 Task: Search one way flight ticket for 1 adult, 5 children, 2 infants in seat and 1 infant on lap in first from Oakland: Oakland International Airport to Riverton: Central Wyoming Regional Airport (was Riverton Regional) on 5-4-2023. Choice of flights is Royal air maroc. Number of bags: 1 checked bag. Price is upto 82000. Outbound departure time preference is 15:00.
Action: Mouse moved to (292, 253)
Screenshot: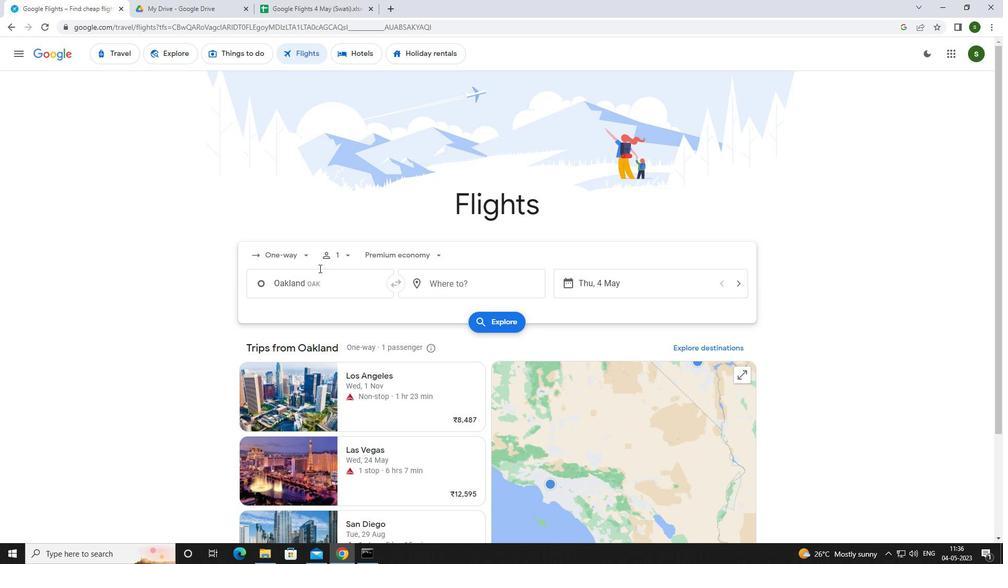 
Action: Mouse pressed left at (292, 253)
Screenshot: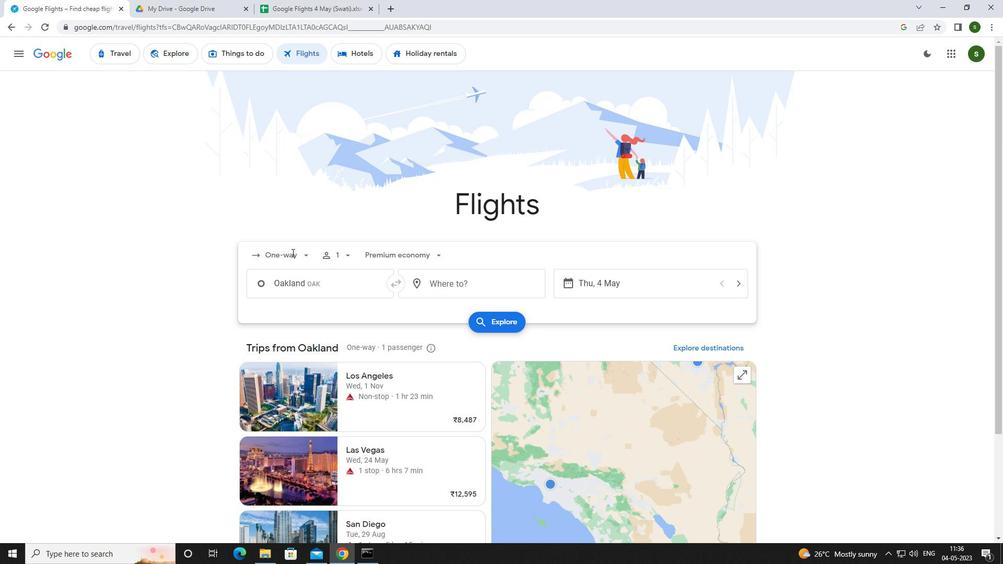 
Action: Mouse moved to (304, 303)
Screenshot: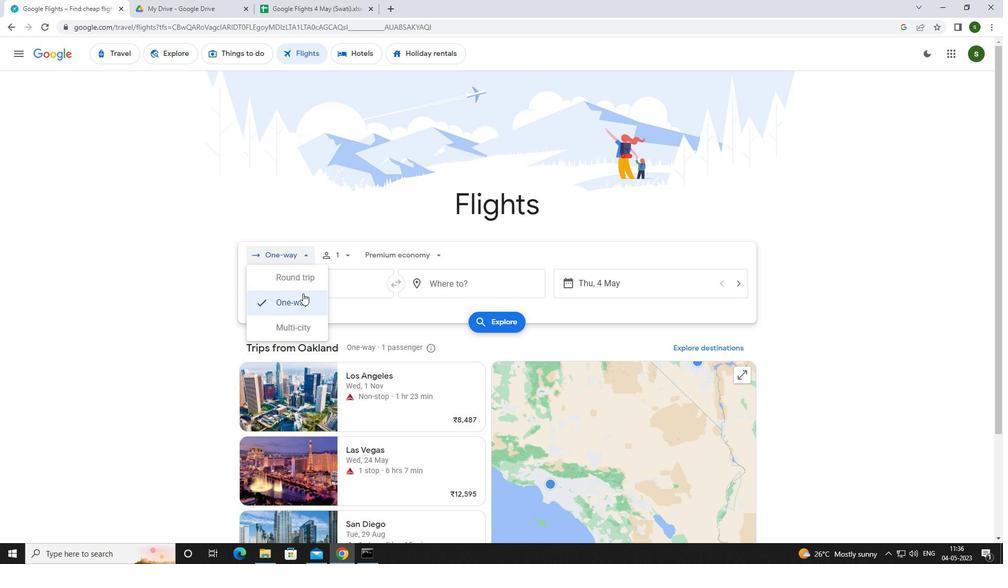 
Action: Mouse pressed left at (304, 303)
Screenshot: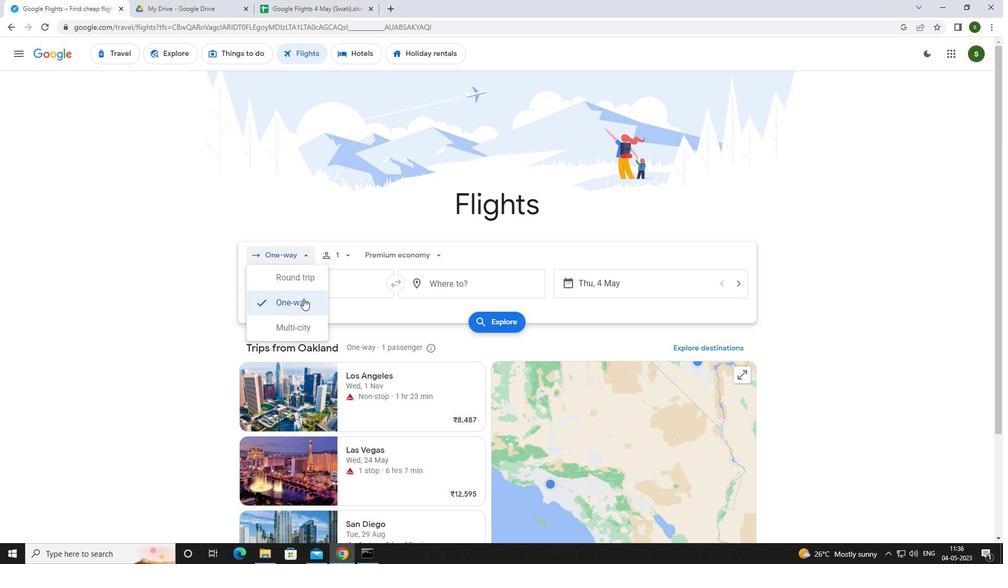 
Action: Mouse moved to (348, 252)
Screenshot: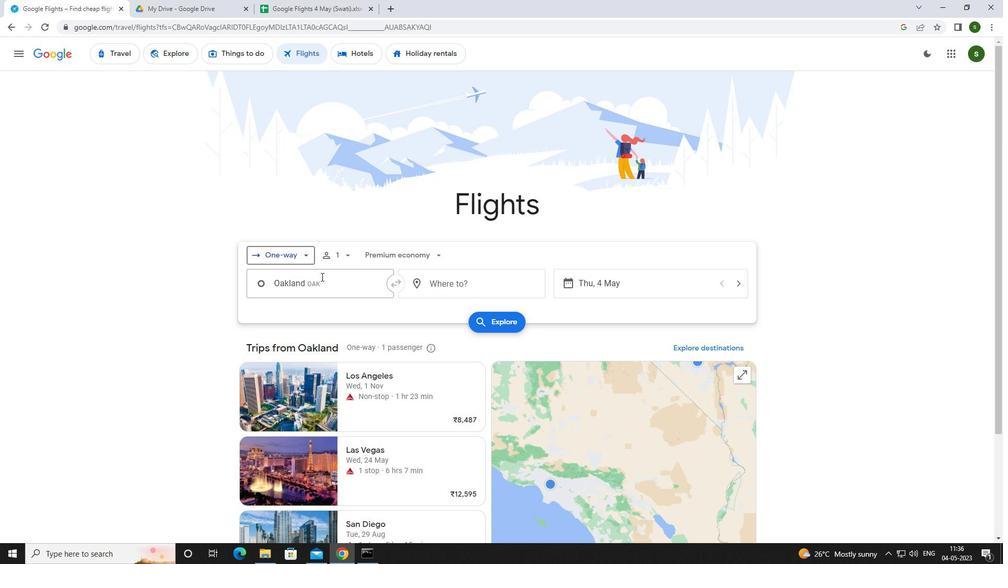 
Action: Mouse pressed left at (348, 252)
Screenshot: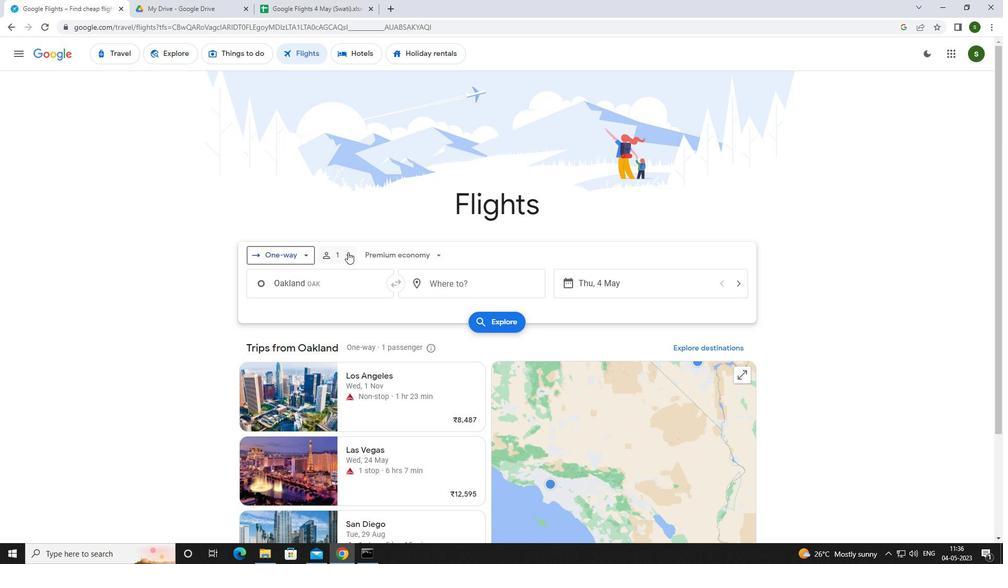 
Action: Mouse moved to (434, 303)
Screenshot: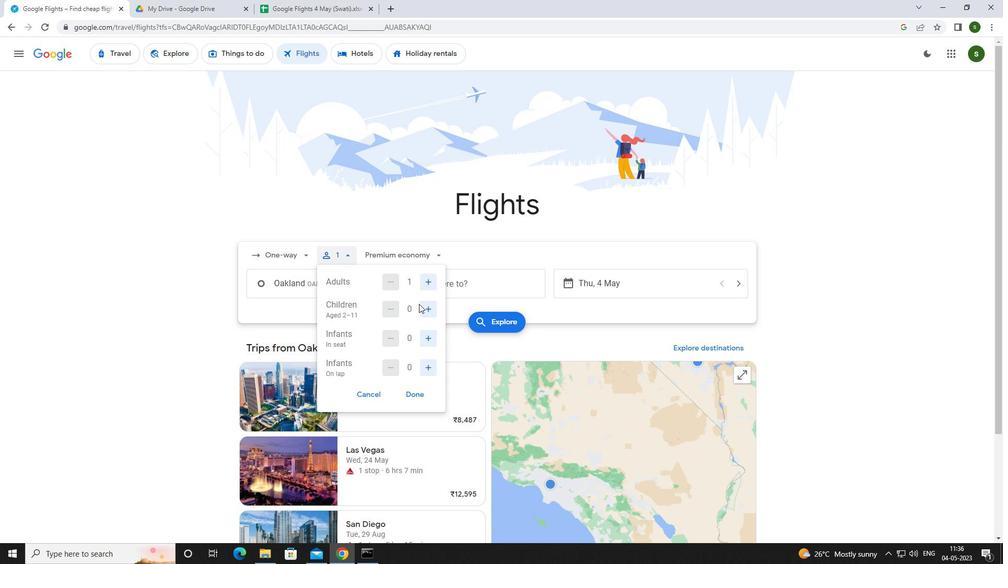 
Action: Mouse pressed left at (434, 303)
Screenshot: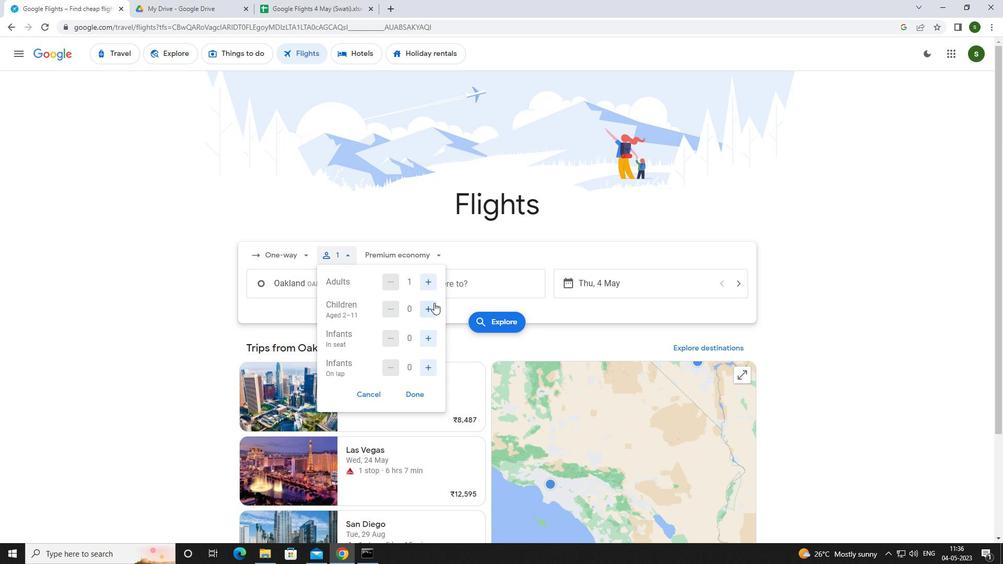 
Action: Mouse moved to (434, 303)
Screenshot: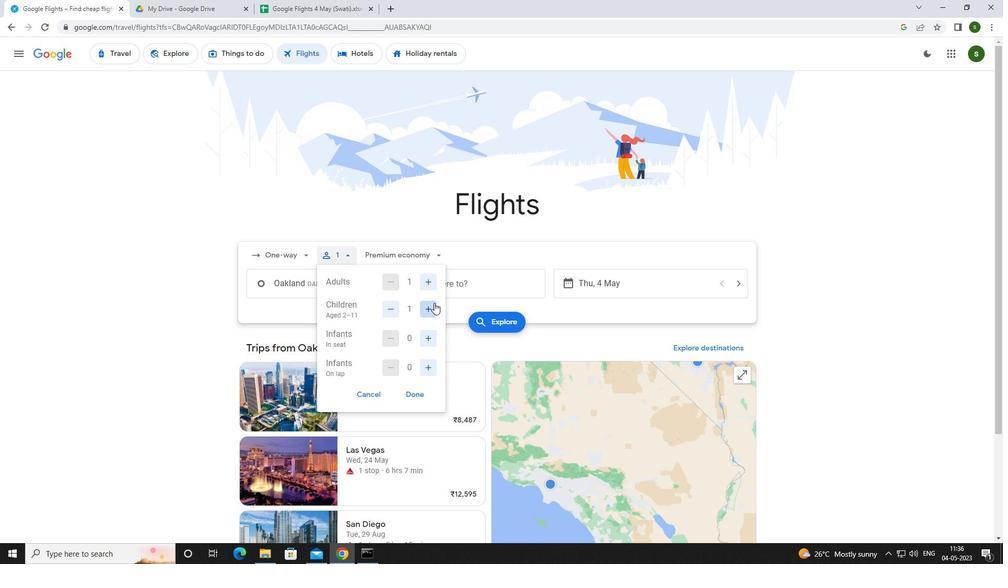 
Action: Mouse pressed left at (434, 303)
Screenshot: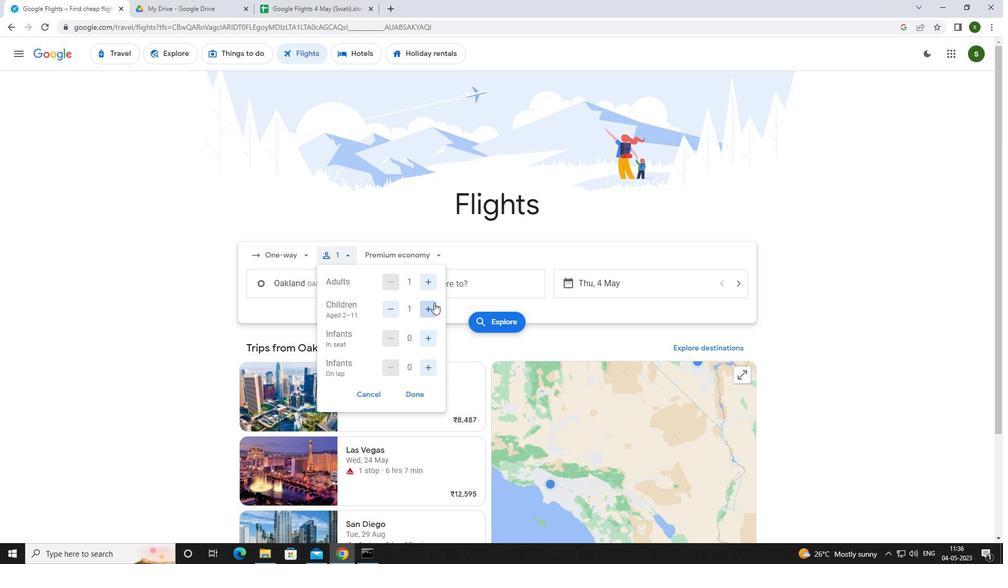 
Action: Mouse pressed left at (434, 303)
Screenshot: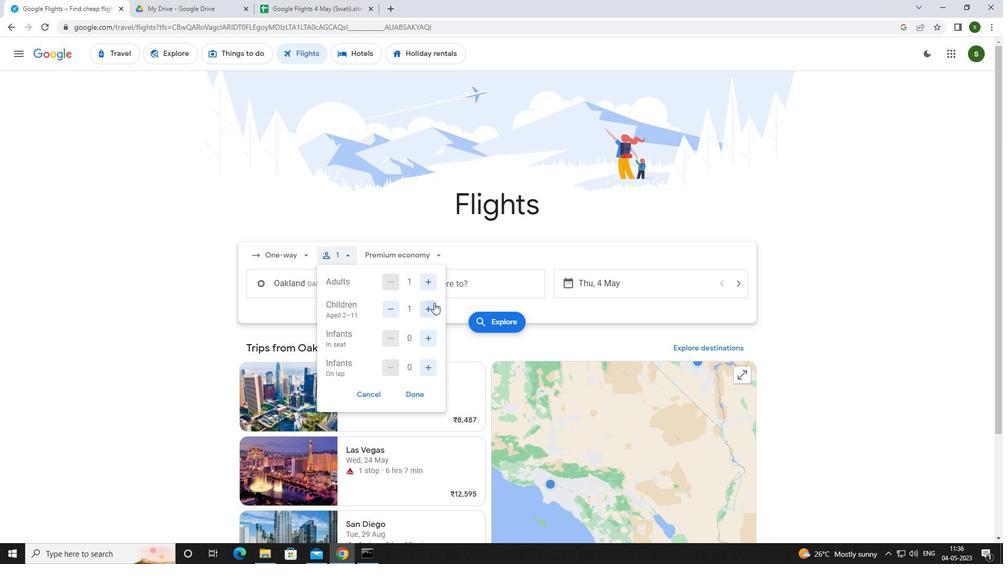 
Action: Mouse pressed left at (434, 303)
Screenshot: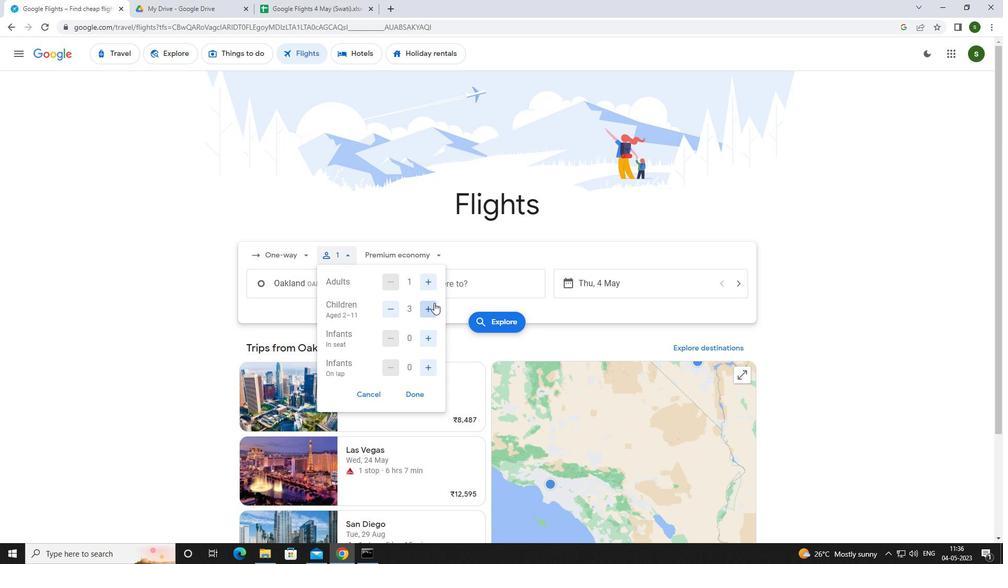 
Action: Mouse pressed left at (434, 303)
Screenshot: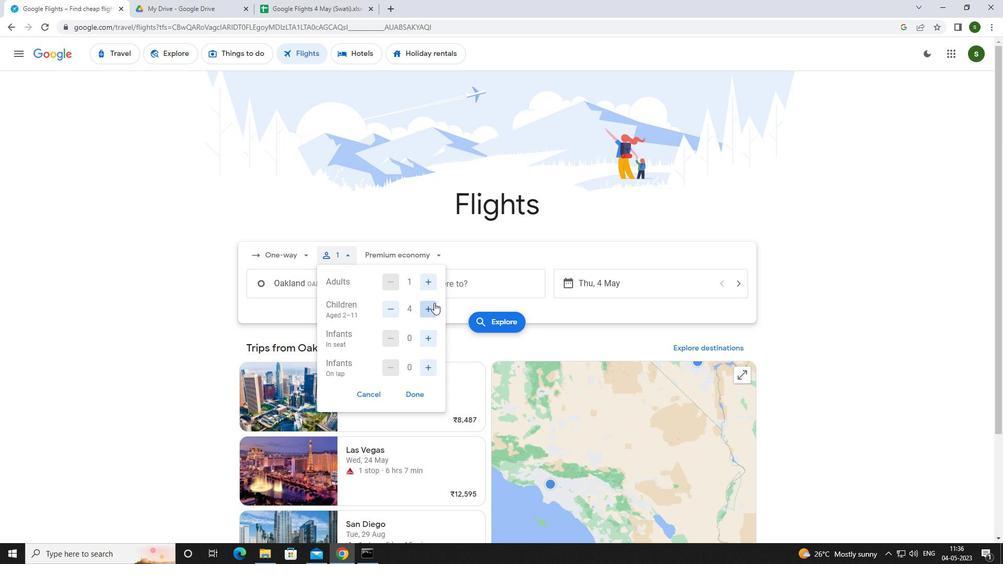
Action: Mouse moved to (426, 340)
Screenshot: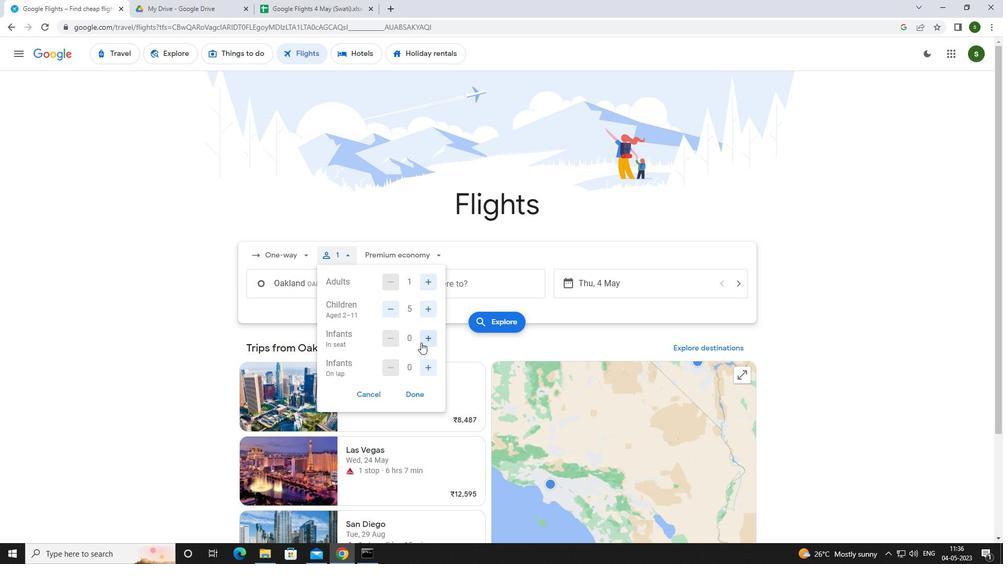 
Action: Mouse pressed left at (426, 340)
Screenshot: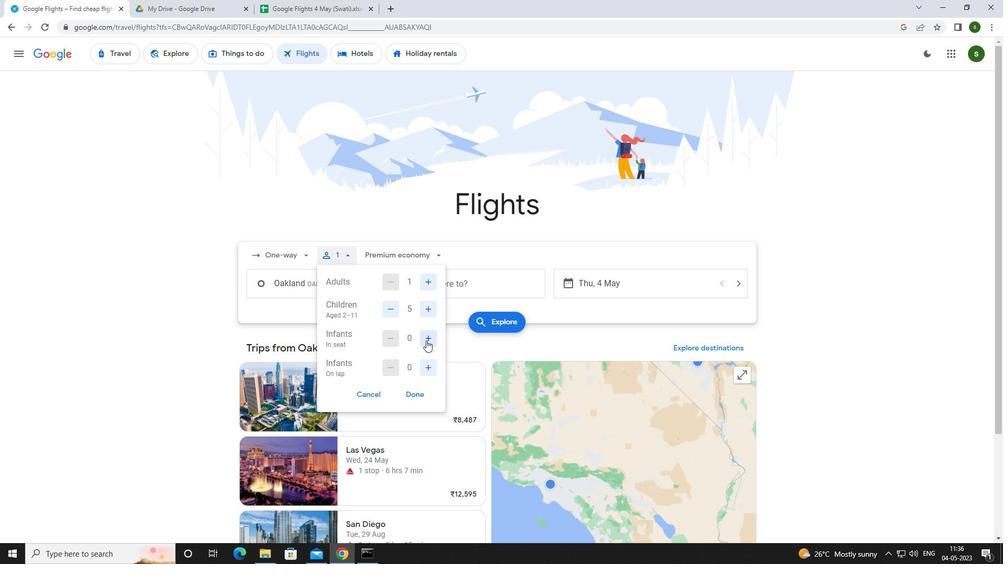 
Action: Mouse moved to (430, 366)
Screenshot: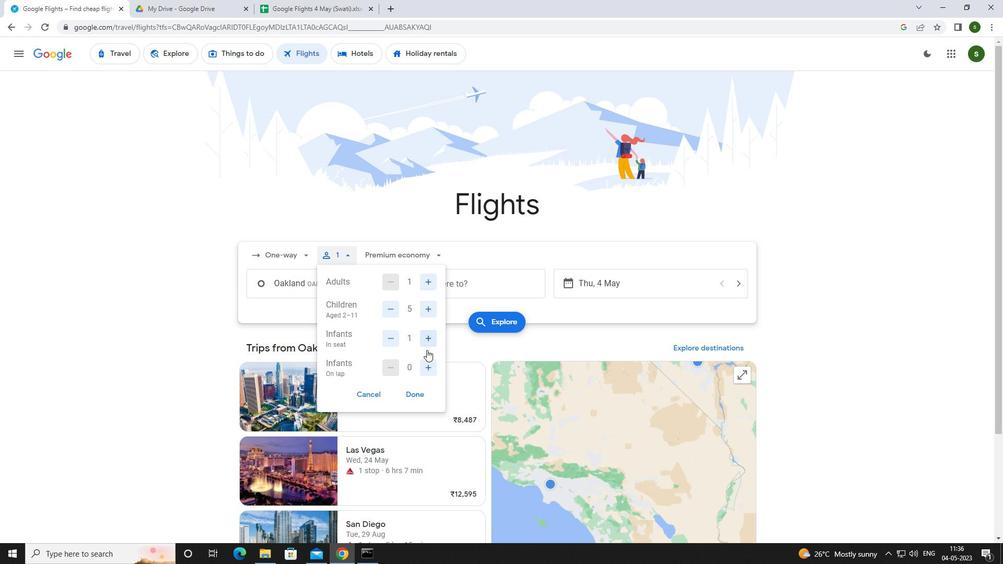 
Action: Mouse pressed left at (430, 366)
Screenshot: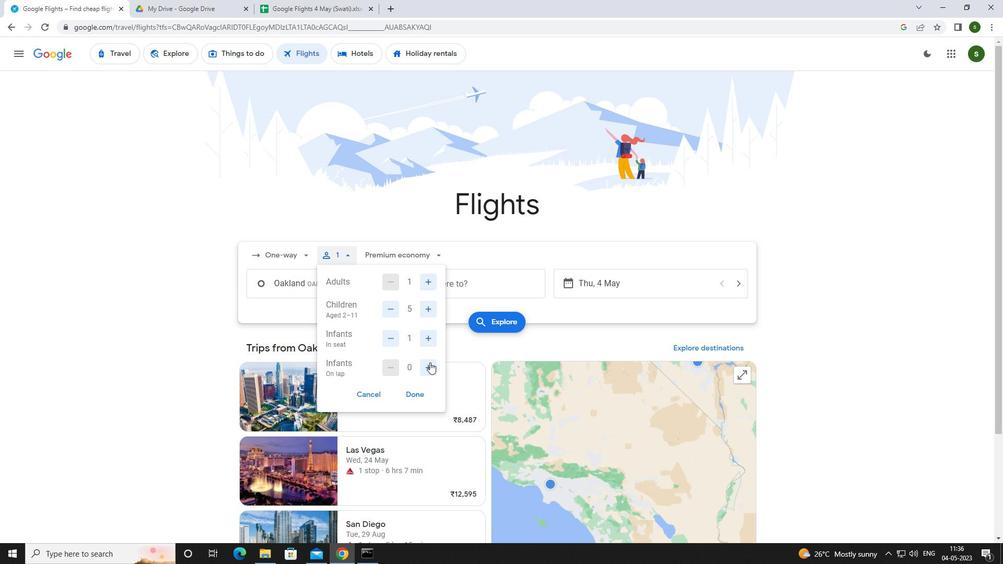 
Action: Mouse moved to (419, 256)
Screenshot: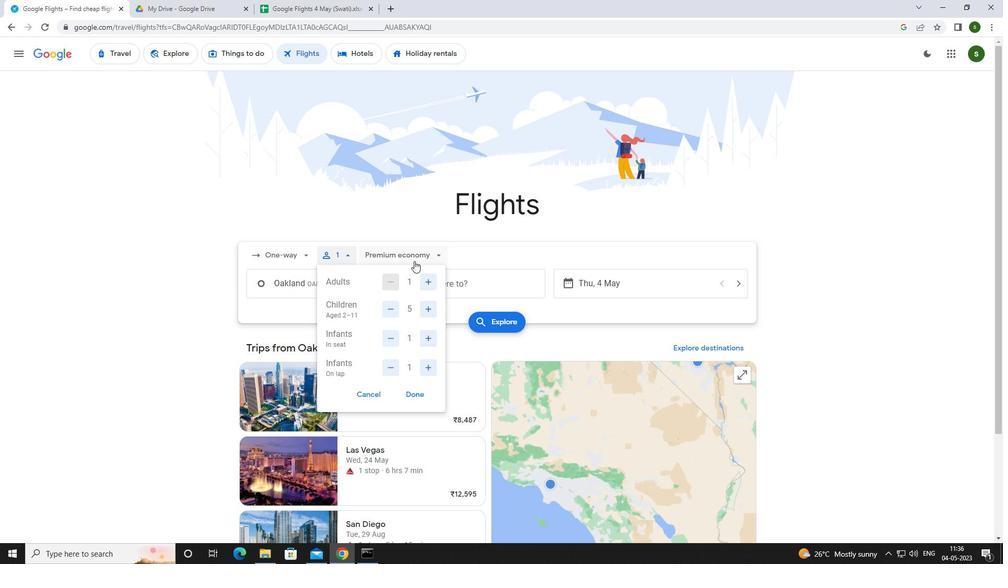 
Action: Mouse pressed left at (419, 256)
Screenshot: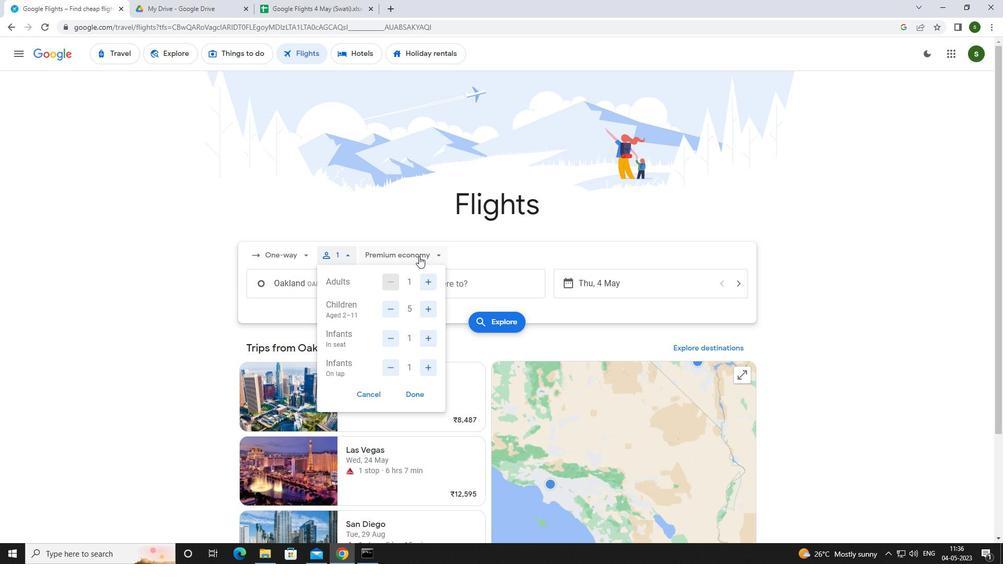
Action: Mouse moved to (412, 348)
Screenshot: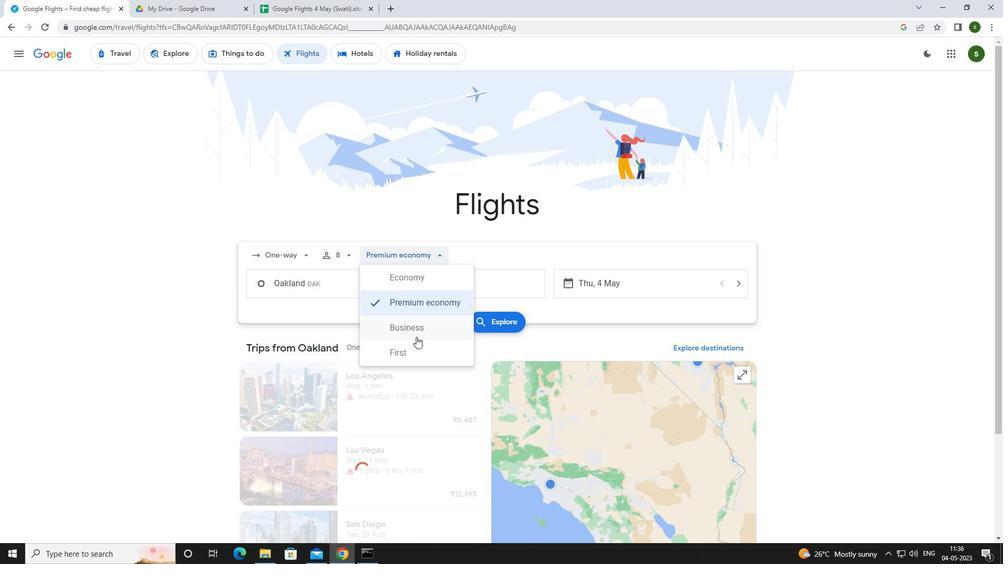 
Action: Mouse pressed left at (412, 348)
Screenshot: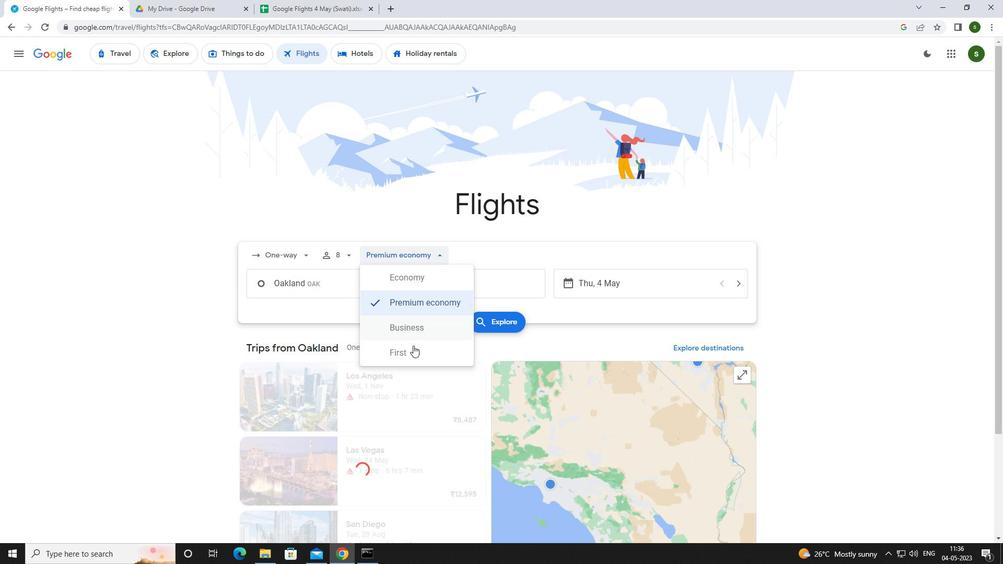 
Action: Mouse moved to (361, 283)
Screenshot: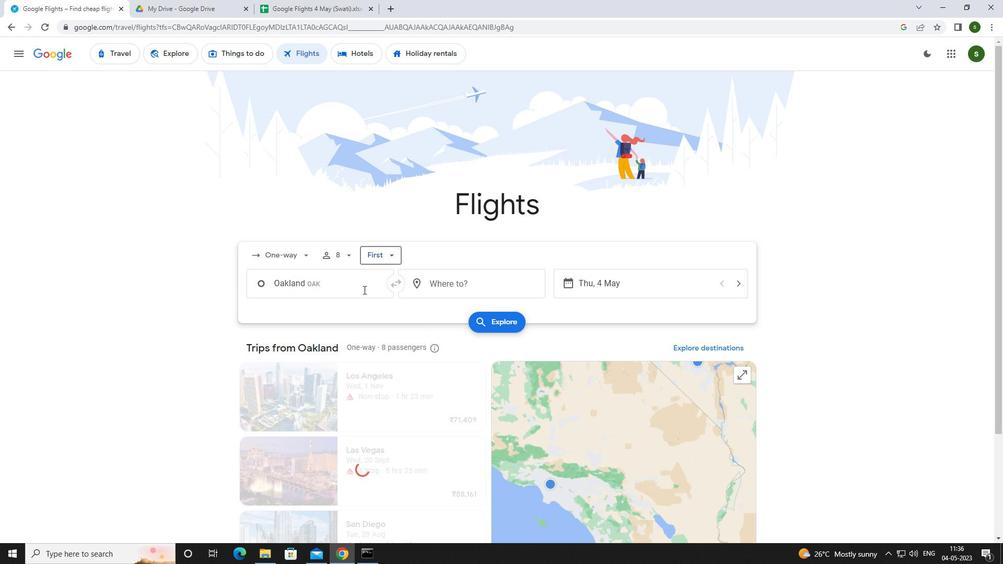 
Action: Mouse pressed left at (361, 283)
Screenshot: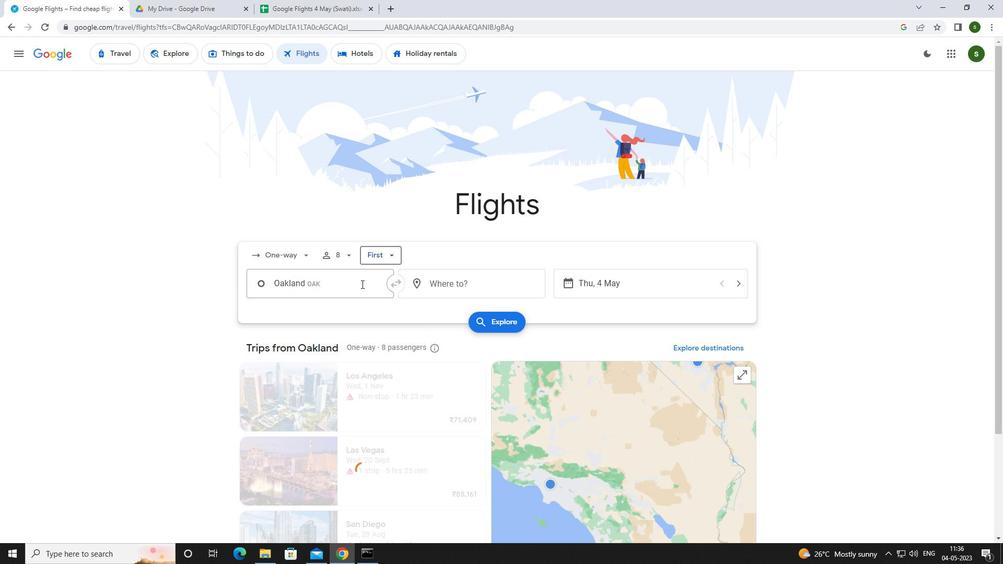 
Action: Key pressed <Key.caps_lock>o<Key.caps_lock>akla
Screenshot: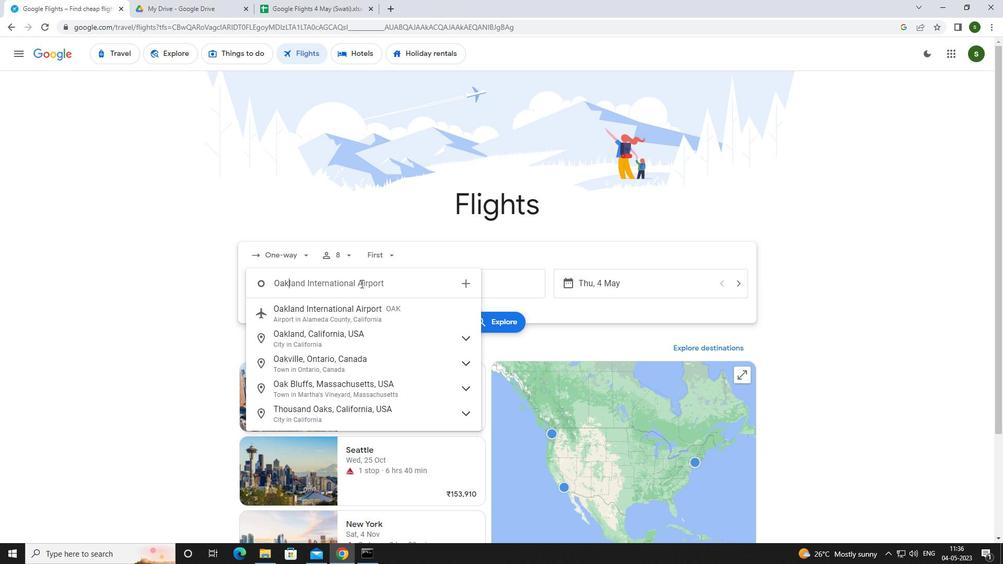 
Action: Mouse moved to (355, 344)
Screenshot: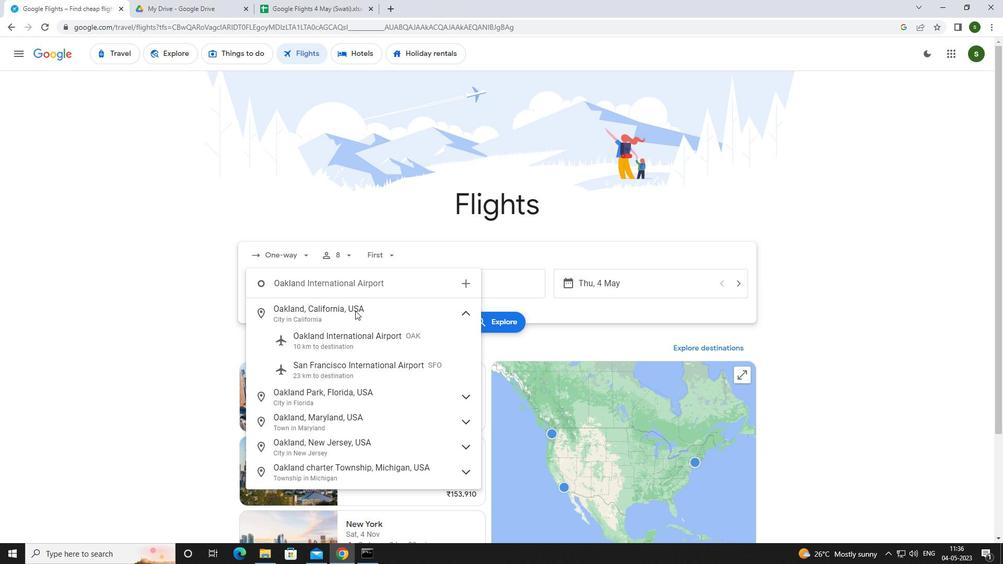
Action: Mouse pressed left at (355, 344)
Screenshot: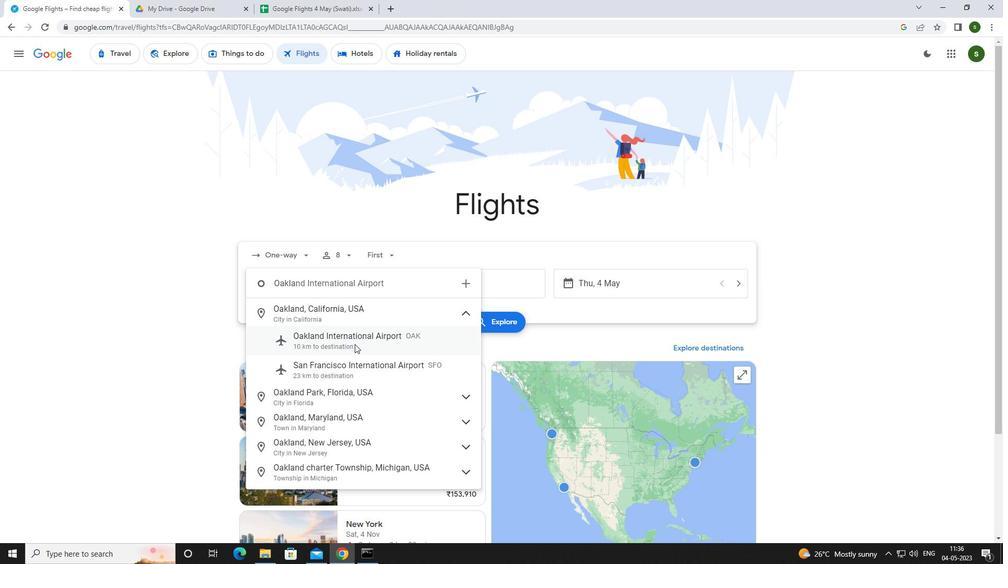 
Action: Mouse moved to (467, 290)
Screenshot: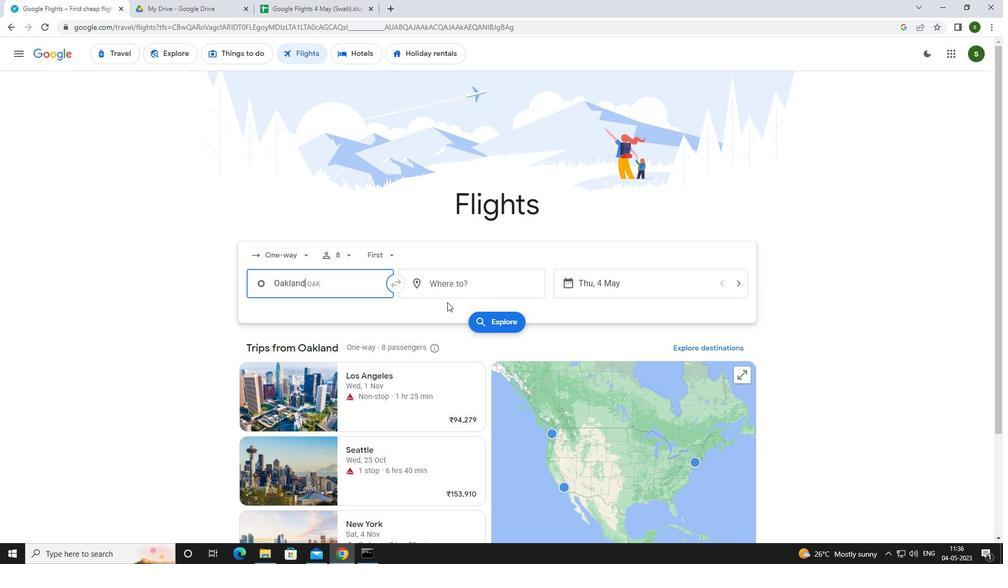 
Action: Mouse pressed left at (467, 290)
Screenshot: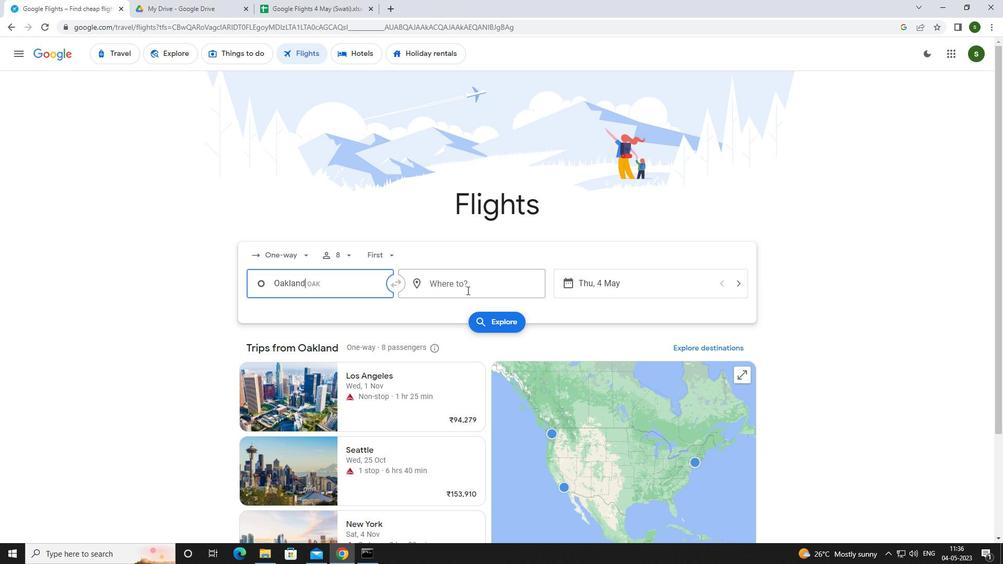 
Action: Mouse moved to (470, 289)
Screenshot: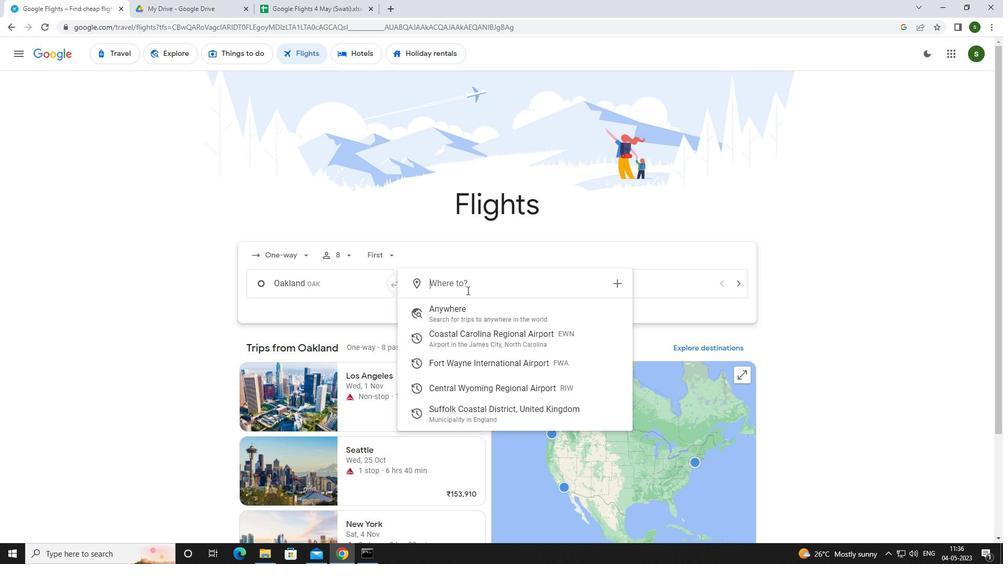 
Action: Key pressed <Key.caps_lock>r<Key.caps_lock>iverto
Screenshot: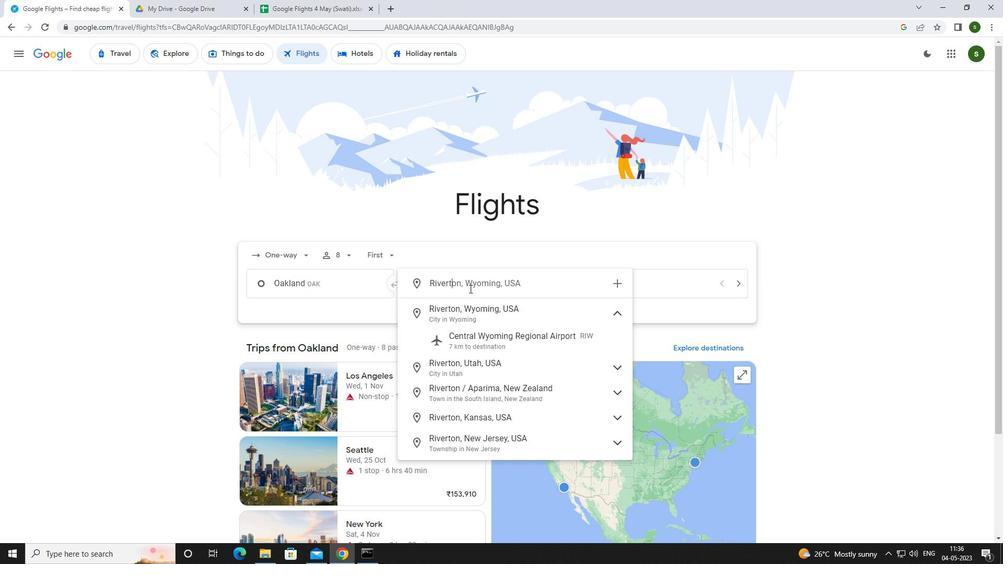 
Action: Mouse moved to (469, 332)
Screenshot: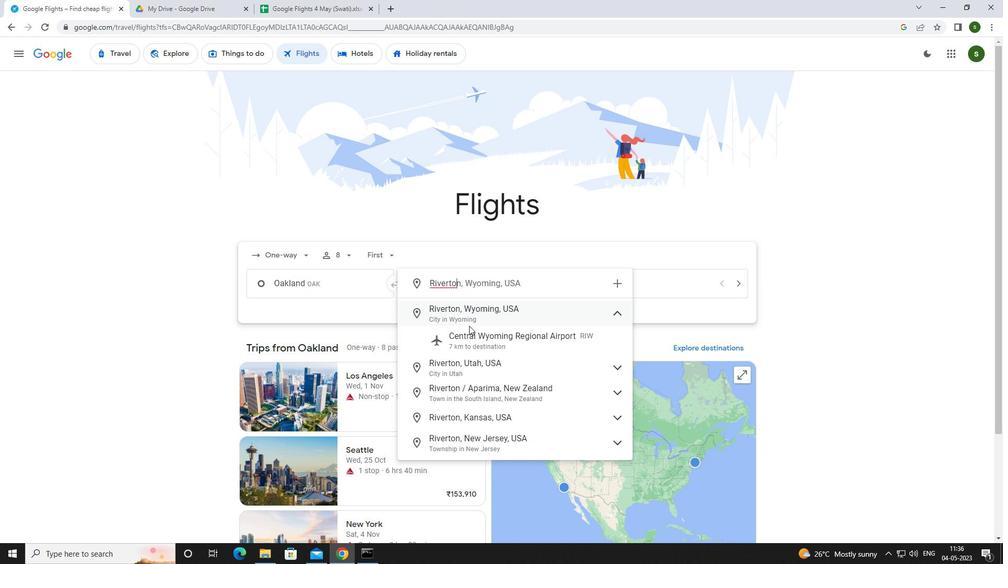 
Action: Mouse pressed left at (469, 332)
Screenshot: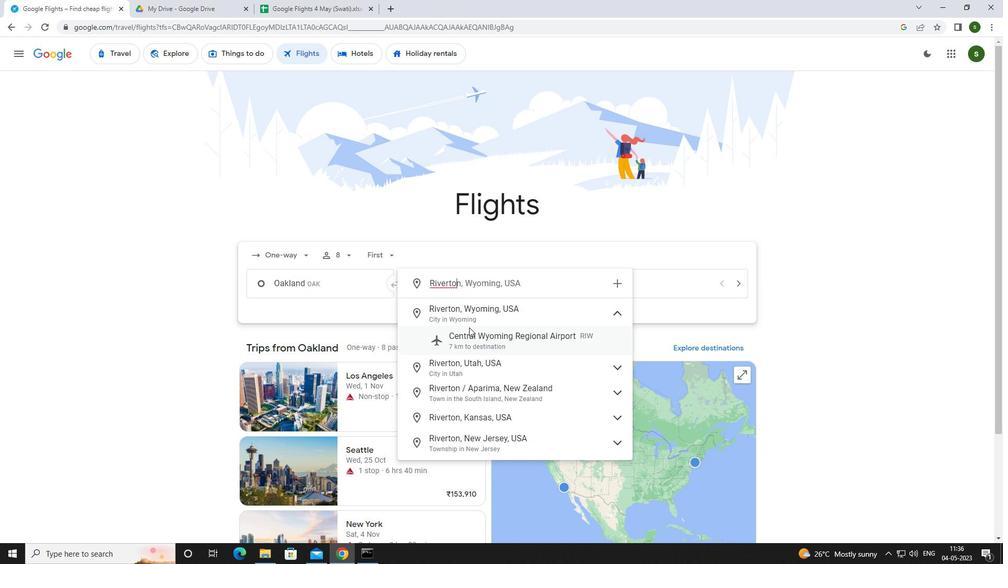 
Action: Mouse moved to (634, 285)
Screenshot: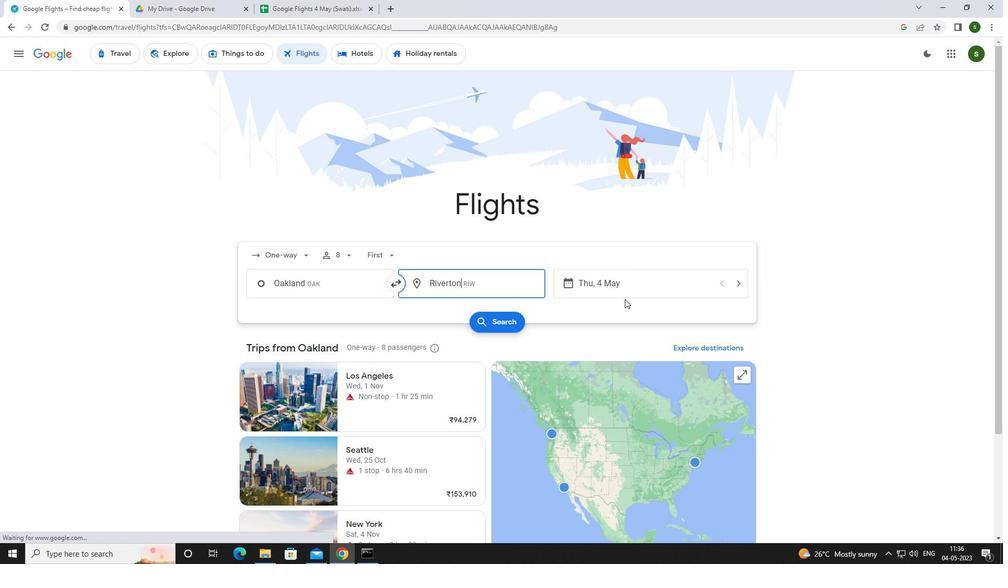 
Action: Mouse pressed left at (634, 285)
Screenshot: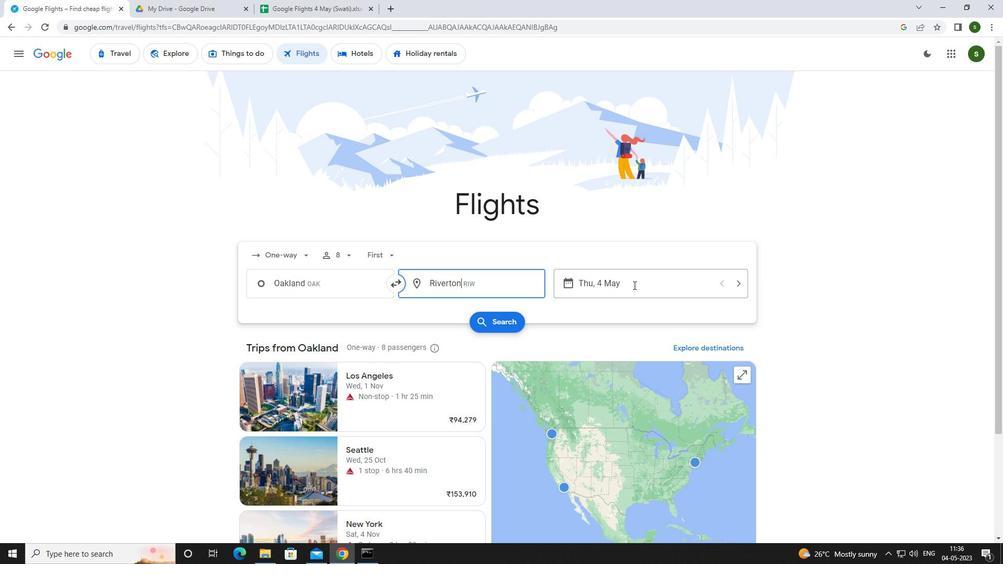 
Action: Mouse moved to (489, 352)
Screenshot: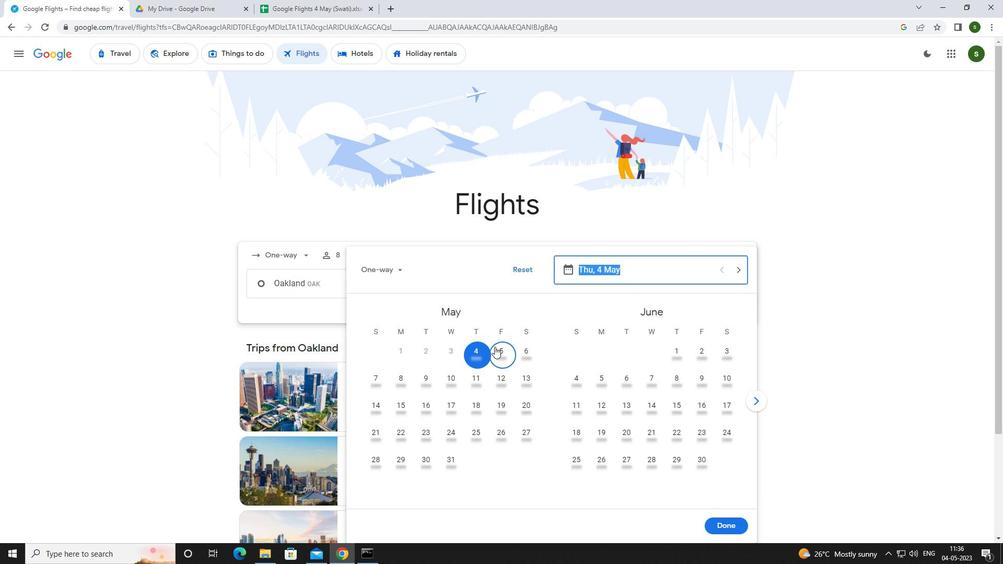 
Action: Mouse pressed left at (489, 352)
Screenshot: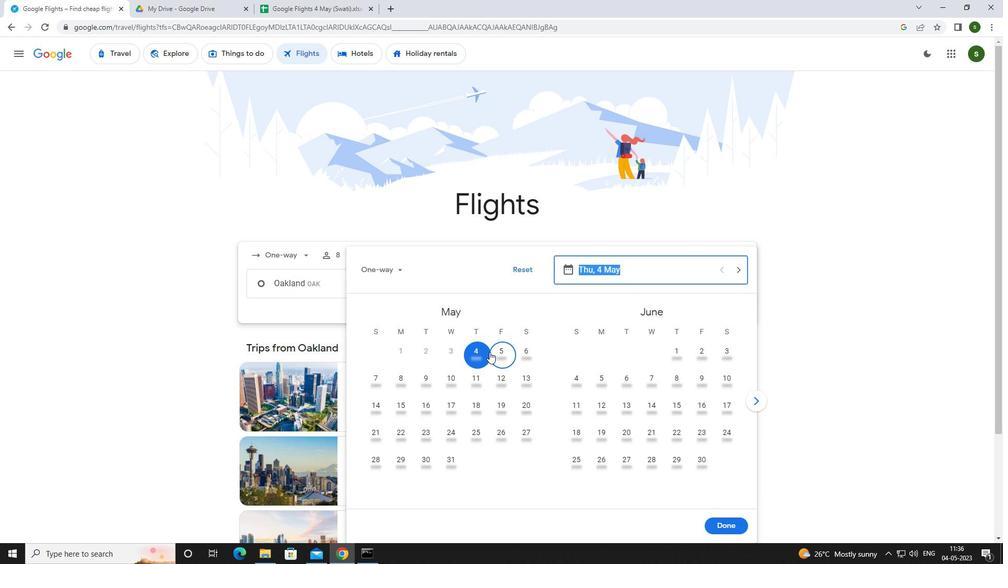 
Action: Mouse moved to (480, 355)
Screenshot: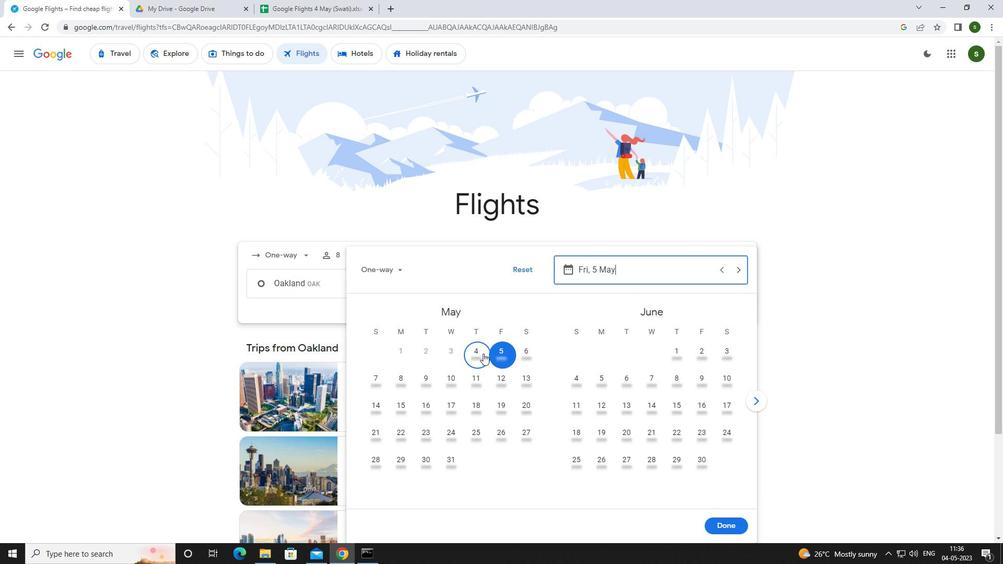 
Action: Mouse pressed left at (480, 355)
Screenshot: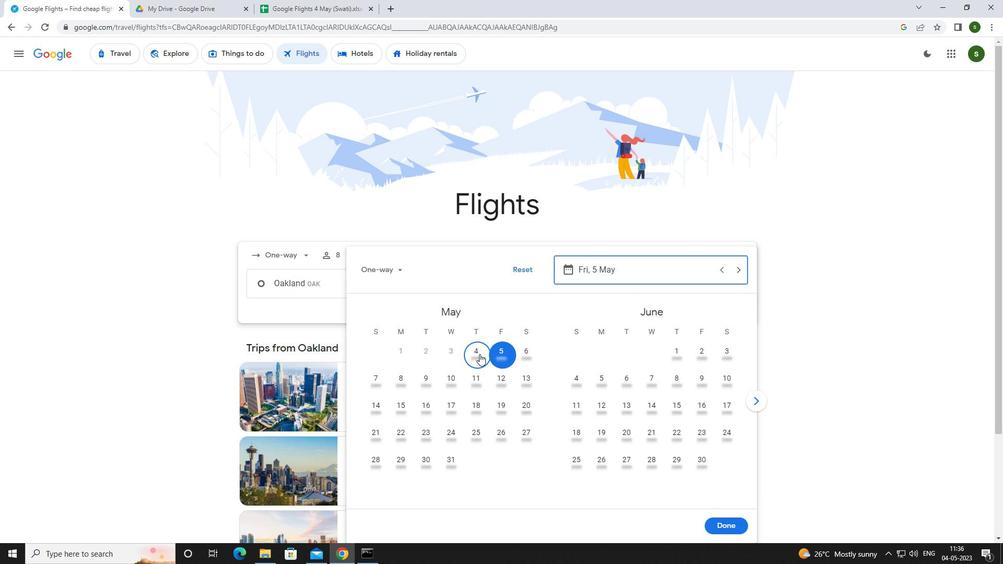 
Action: Mouse moved to (728, 523)
Screenshot: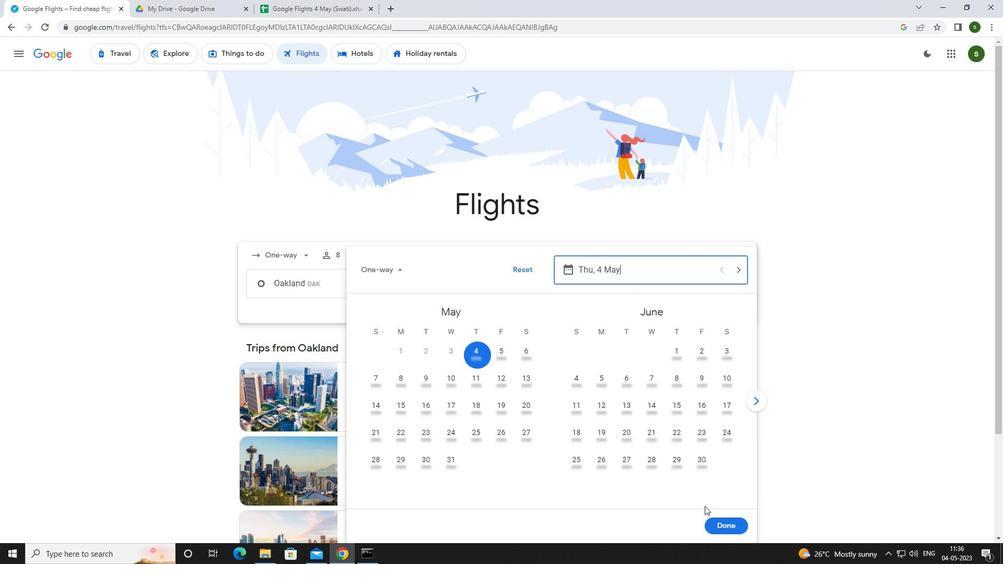 
Action: Mouse pressed left at (728, 523)
Screenshot: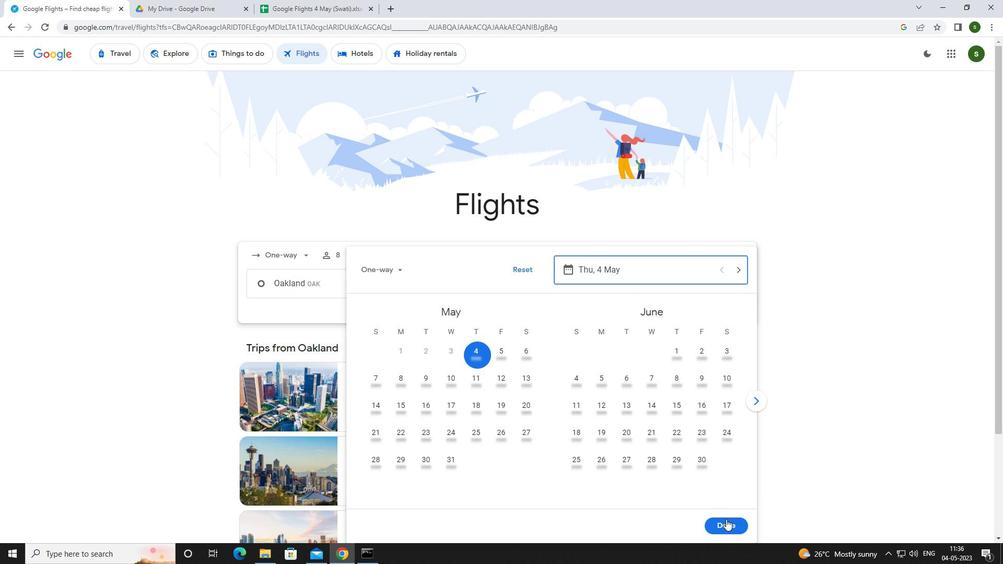 
Action: Mouse moved to (487, 313)
Screenshot: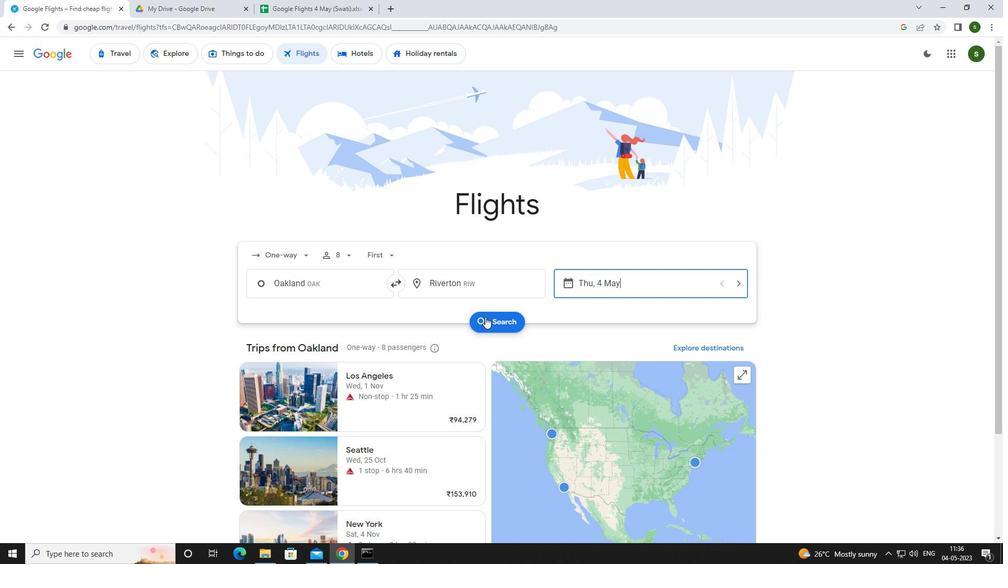 
Action: Mouse pressed left at (487, 313)
Screenshot: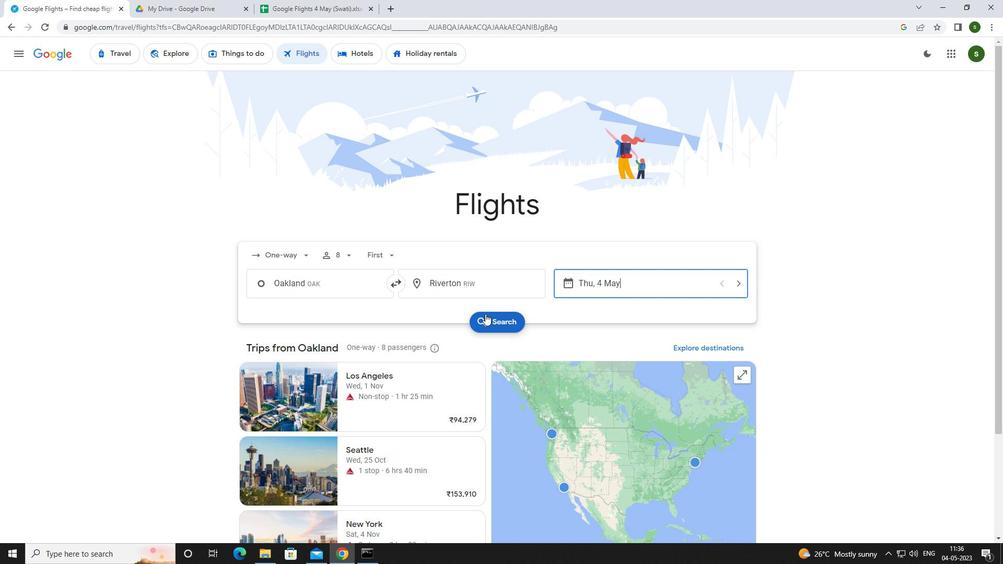 
Action: Mouse moved to (266, 152)
Screenshot: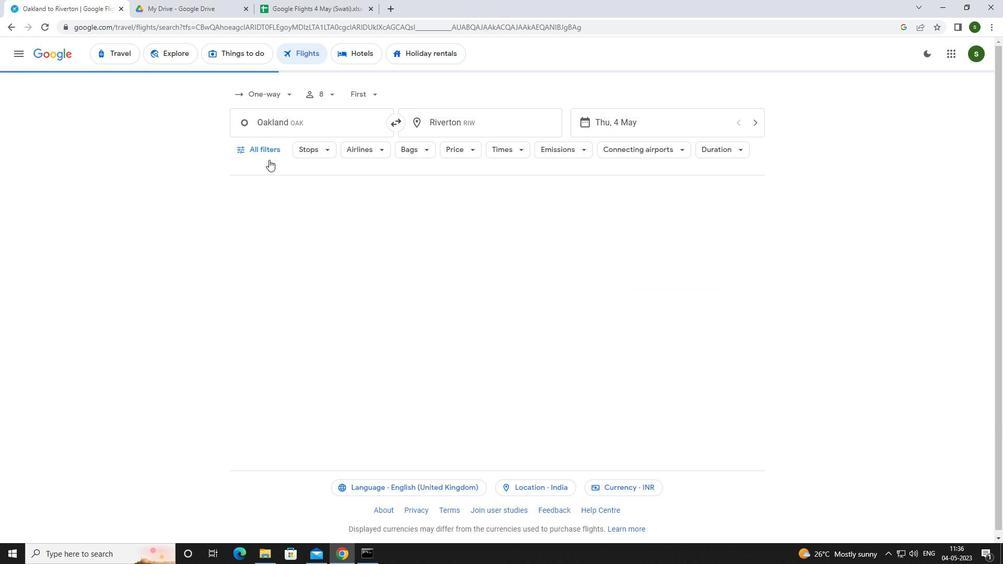 
Action: Mouse pressed left at (266, 152)
Screenshot: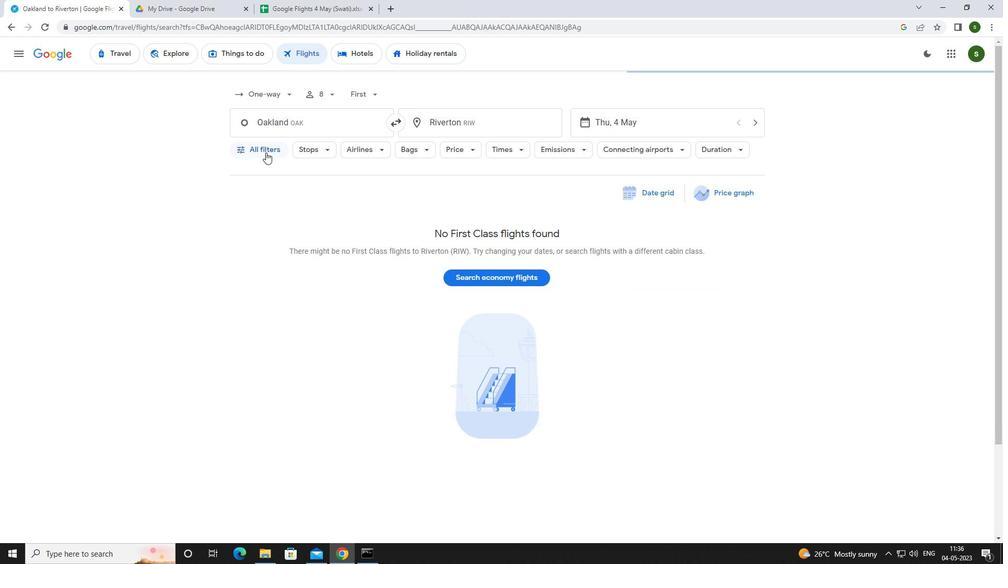 
Action: Mouse moved to (388, 375)
Screenshot: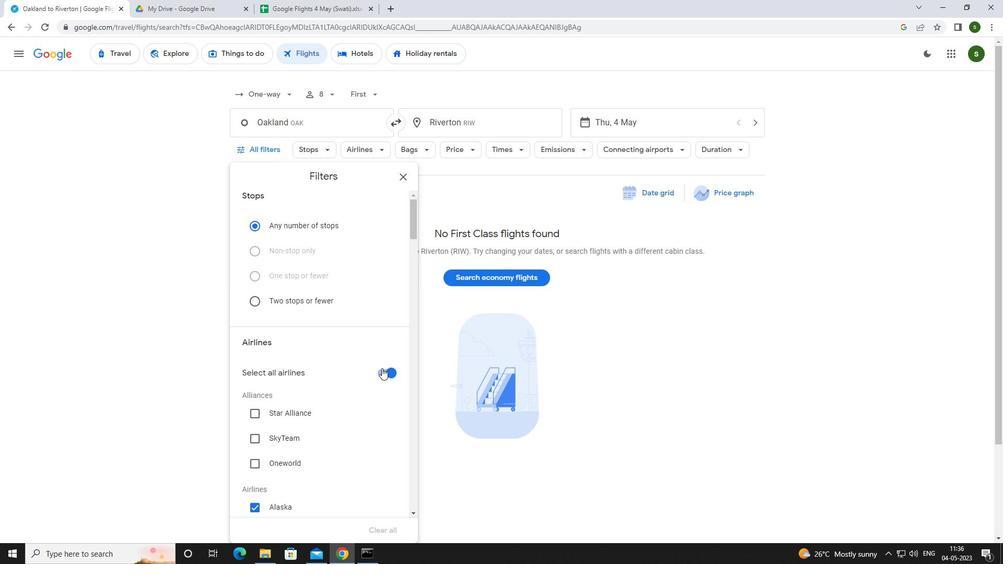
Action: Mouse pressed left at (388, 375)
Screenshot: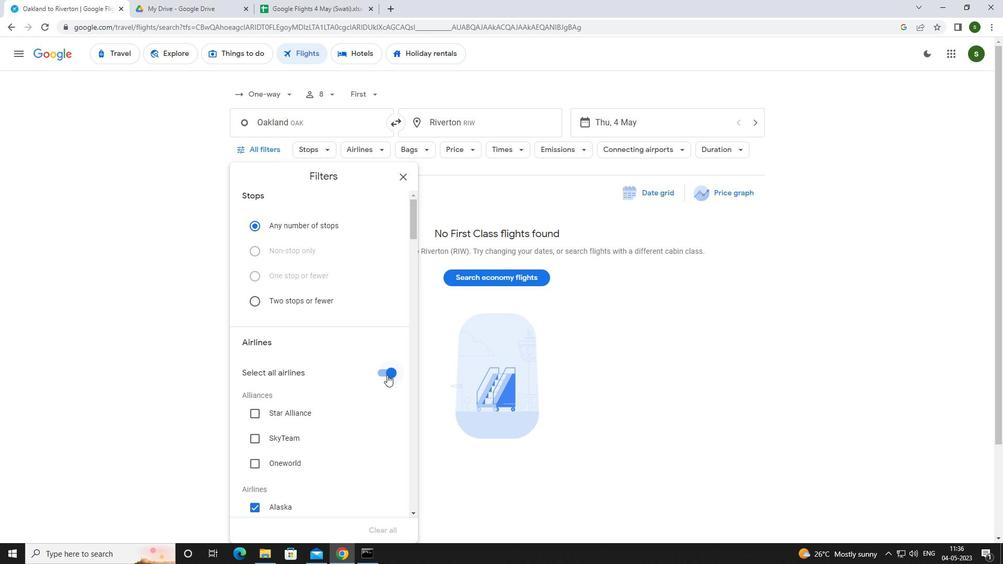 
Action: Mouse moved to (340, 325)
Screenshot: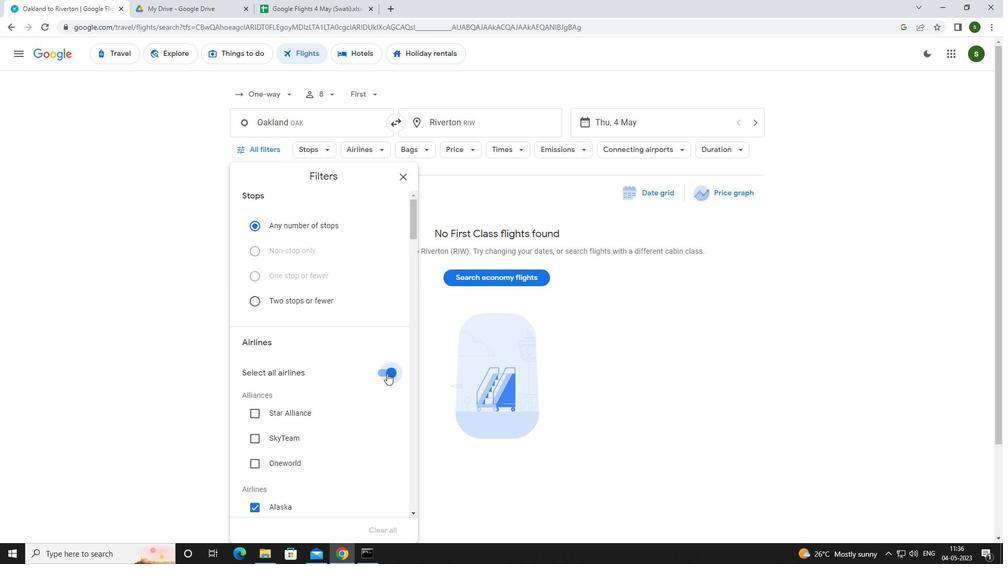 
Action: Mouse scrolled (340, 324) with delta (0, 0)
Screenshot: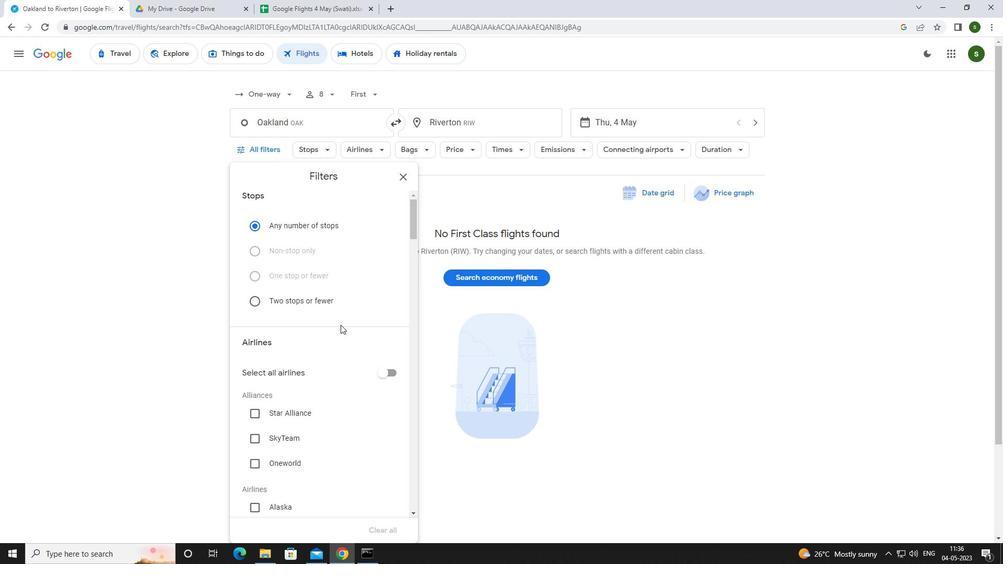 
Action: Mouse scrolled (340, 324) with delta (0, 0)
Screenshot: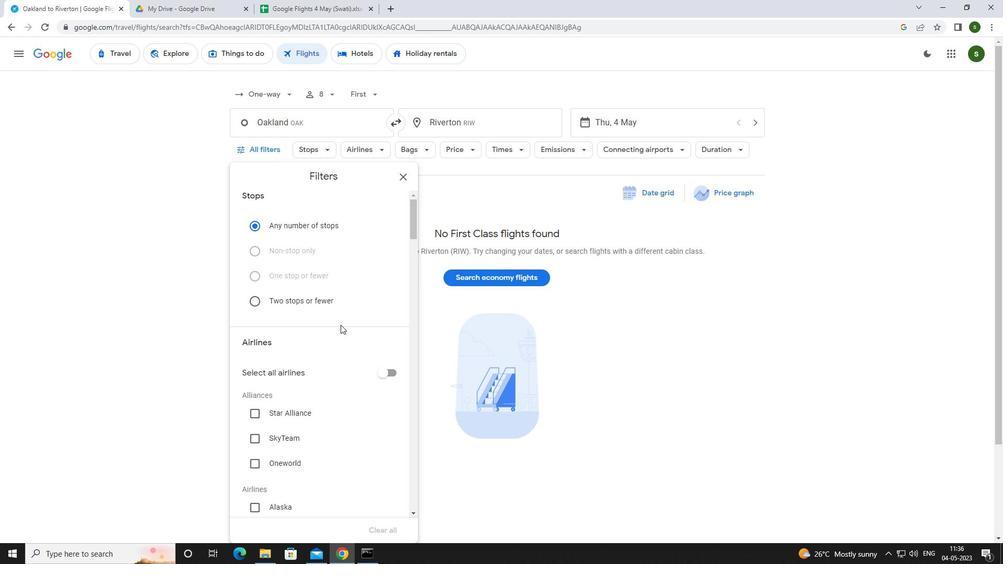 
Action: Mouse scrolled (340, 324) with delta (0, 0)
Screenshot: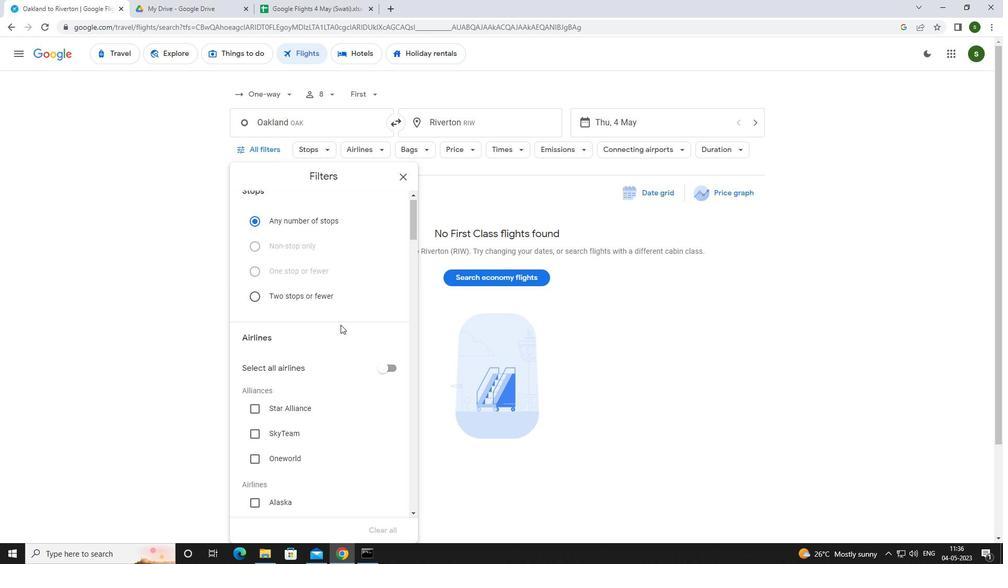 
Action: Mouse scrolled (340, 324) with delta (0, 0)
Screenshot: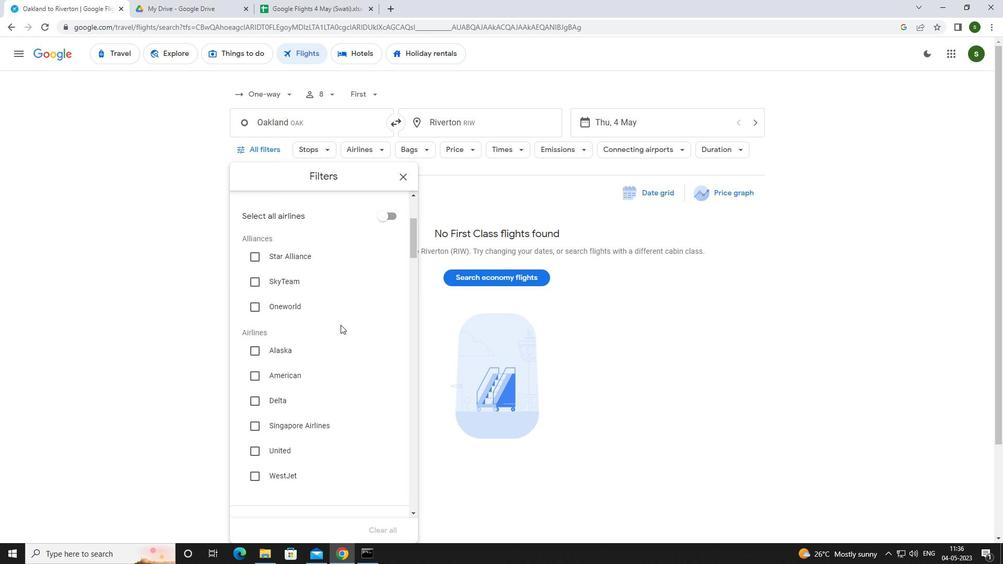 
Action: Mouse scrolled (340, 324) with delta (0, 0)
Screenshot: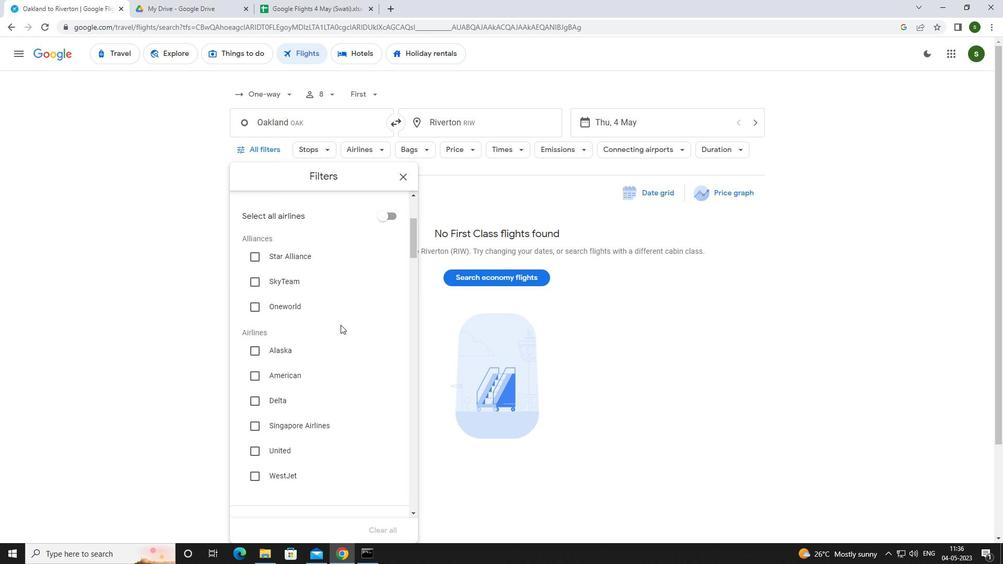 
Action: Mouse scrolled (340, 324) with delta (0, 0)
Screenshot: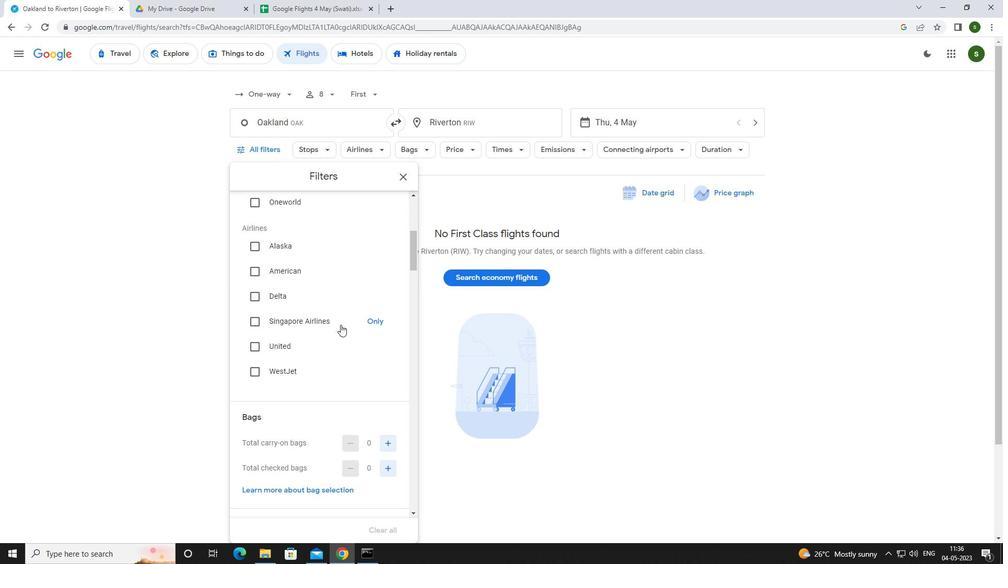 
Action: Mouse scrolled (340, 324) with delta (0, 0)
Screenshot: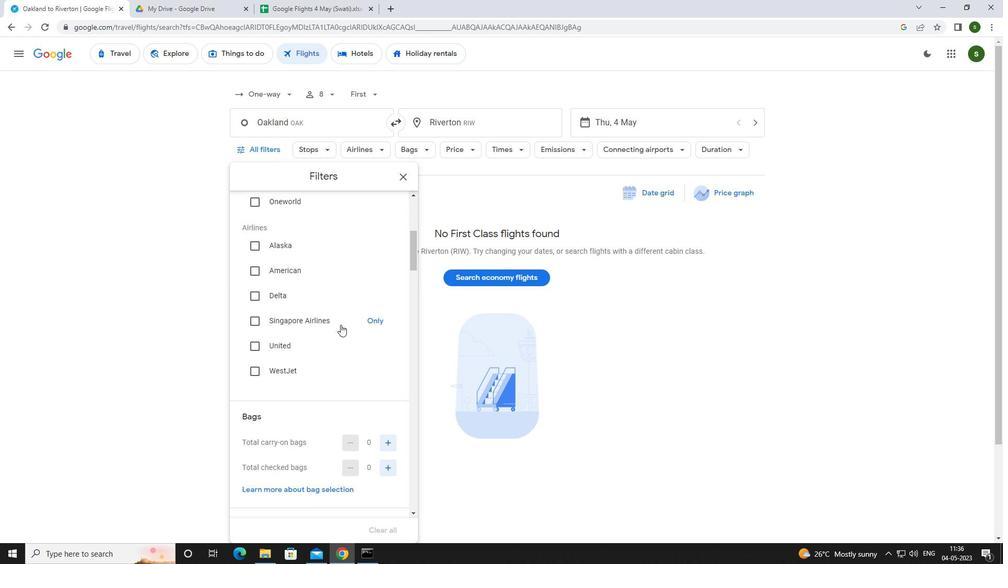 
Action: Mouse moved to (392, 367)
Screenshot: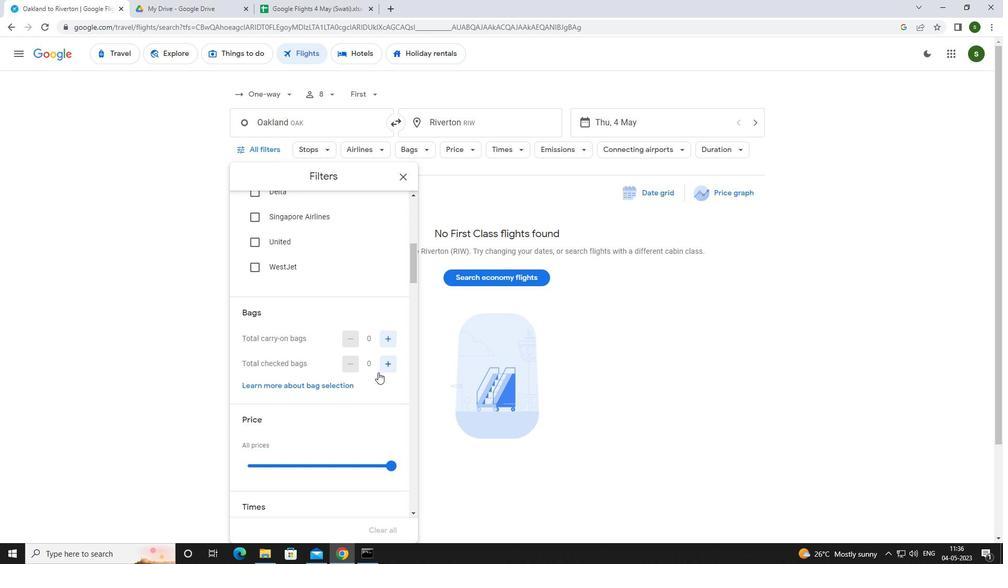 
Action: Mouse pressed left at (392, 367)
Screenshot: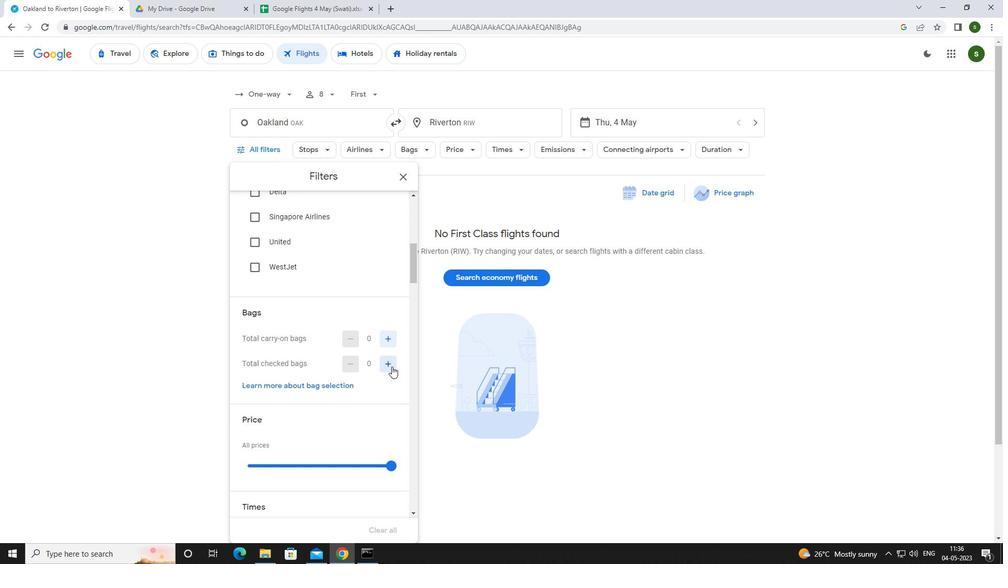 
Action: Mouse scrolled (392, 366) with delta (0, 0)
Screenshot: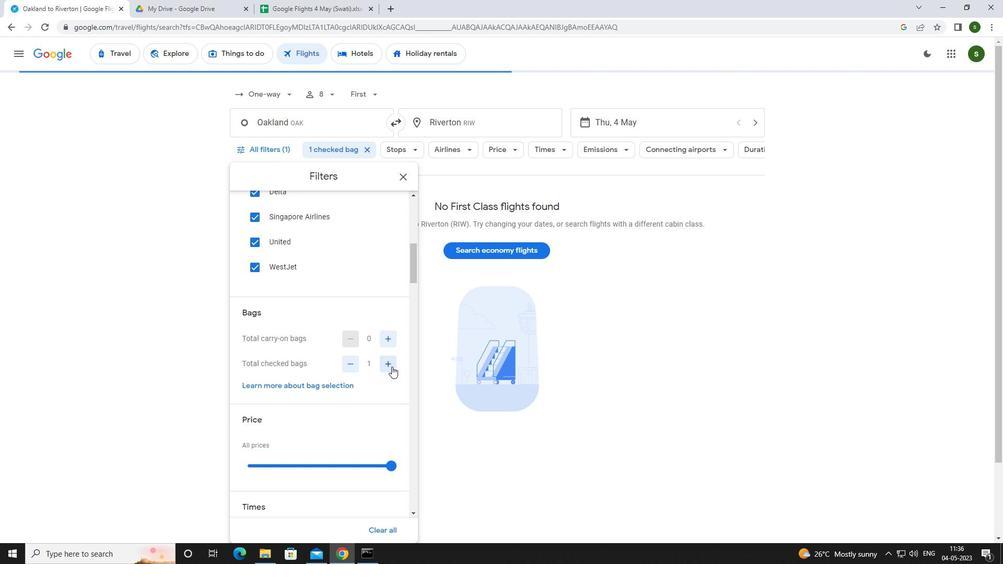 
Action: Mouse scrolled (392, 366) with delta (0, 0)
Screenshot: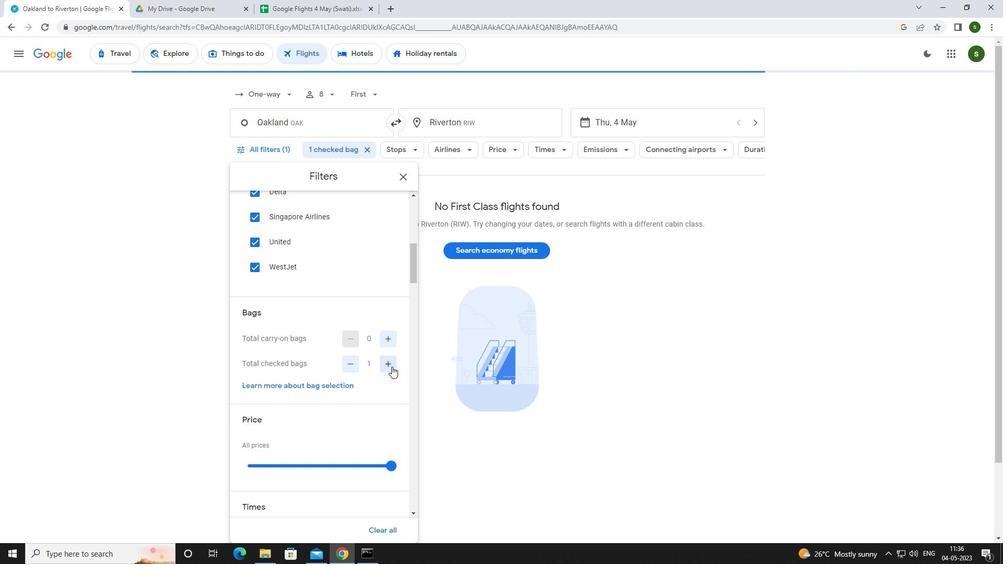 
Action: Mouse pressed left at (392, 367)
Screenshot: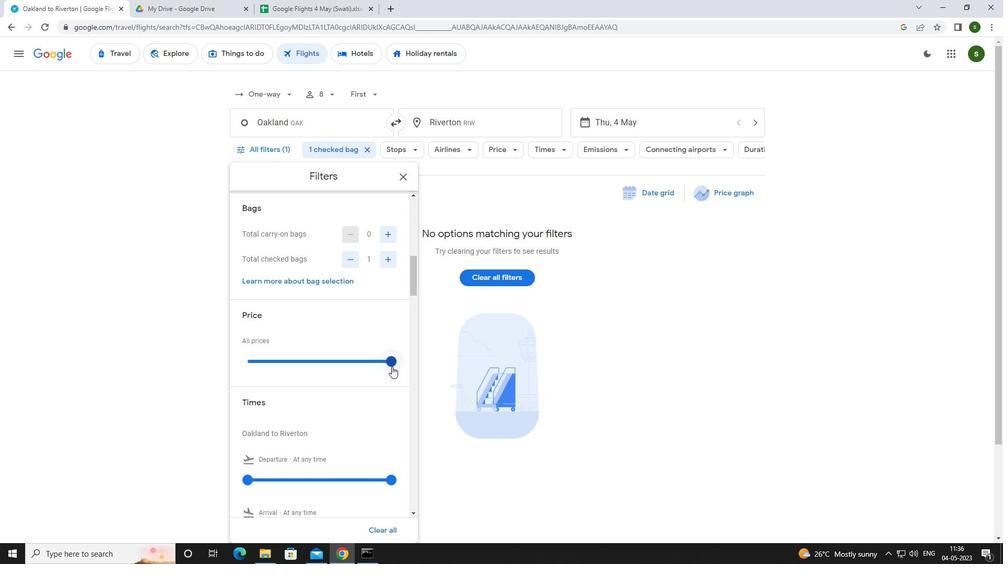 
Action: Mouse scrolled (392, 366) with delta (0, 0)
Screenshot: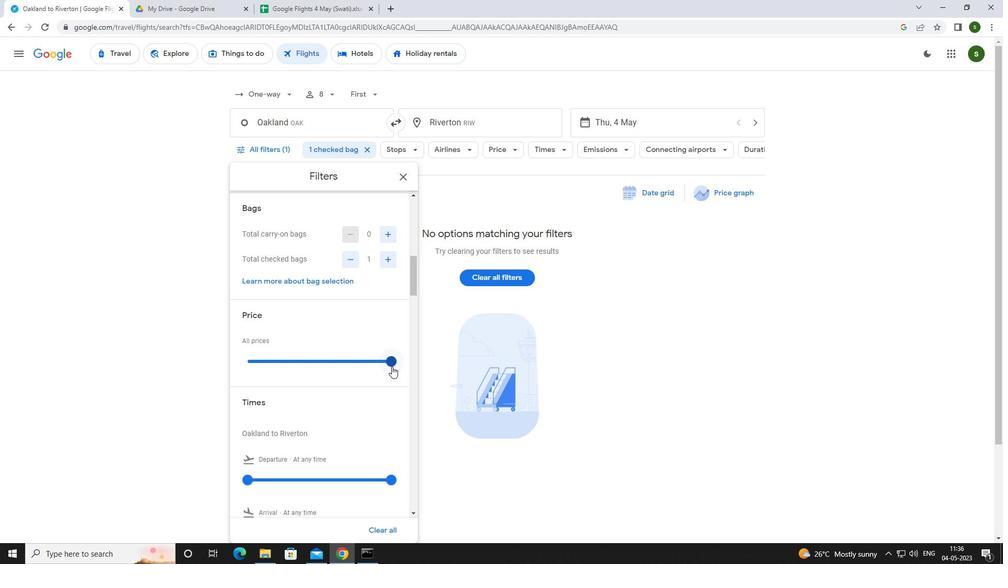 
Action: Mouse moved to (248, 424)
Screenshot: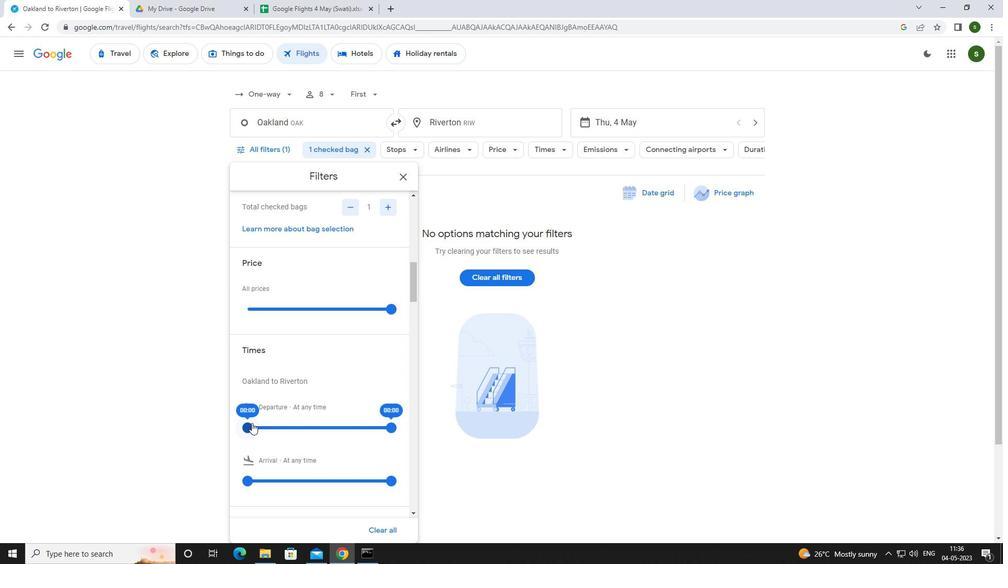 
Action: Mouse pressed left at (248, 424)
Screenshot: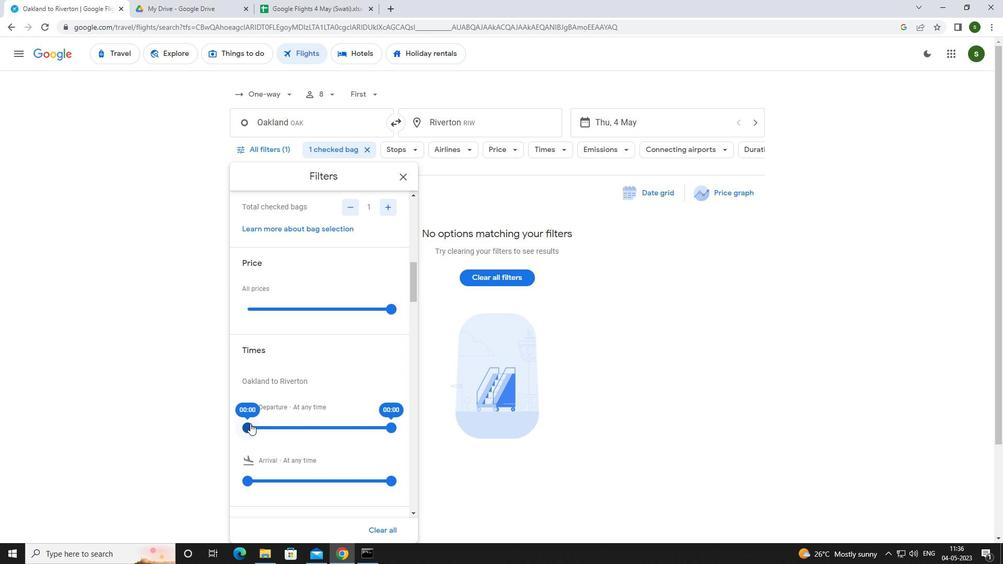 
Action: Mouse moved to (557, 409)
Screenshot: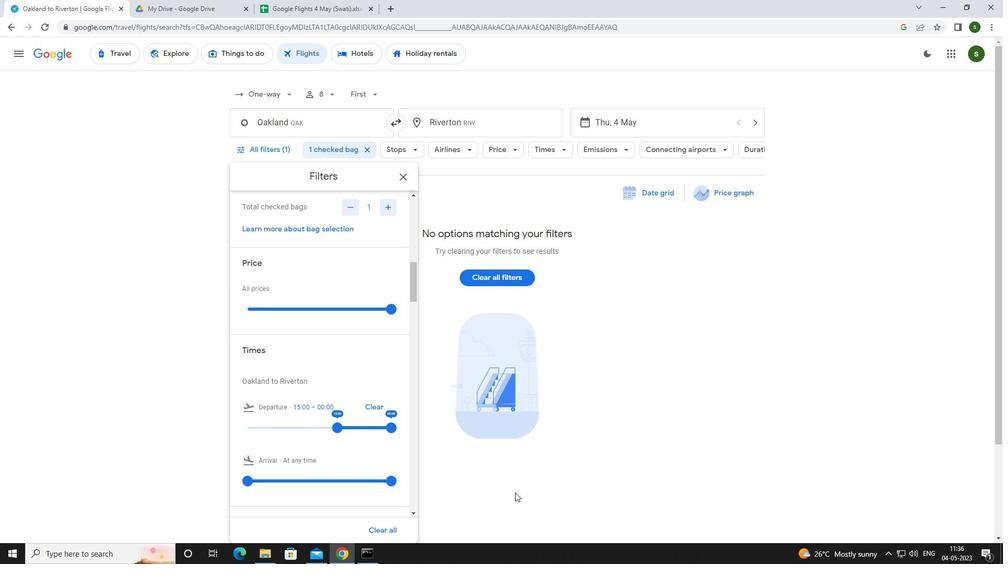 
Action: Mouse pressed left at (557, 409)
Screenshot: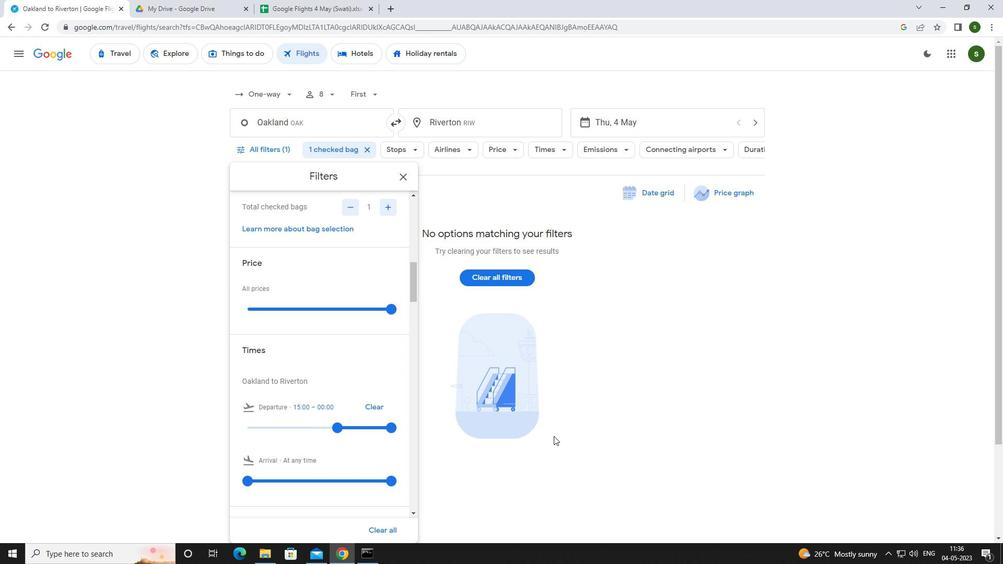 
Action: Mouse moved to (557, 409)
Screenshot: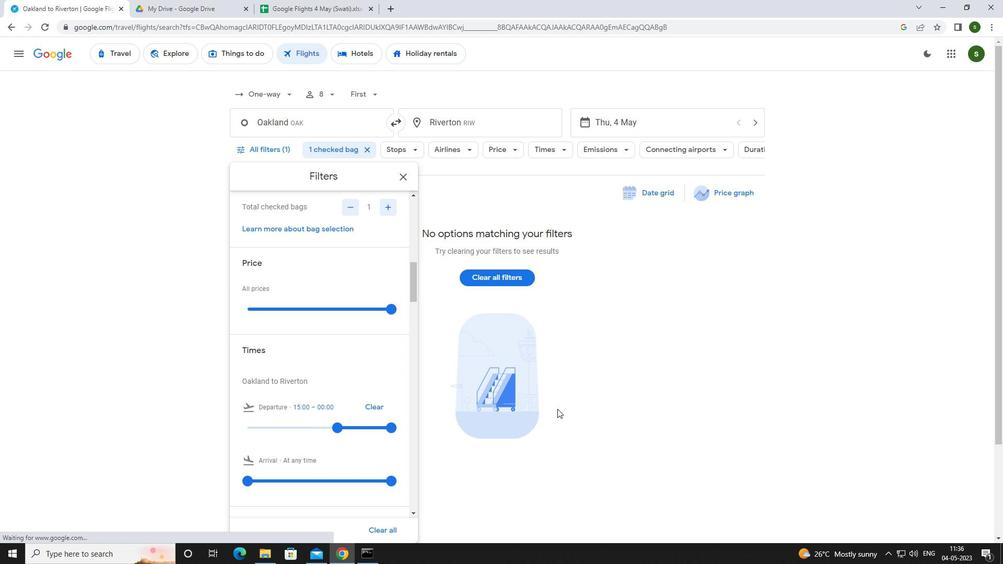 
